 Task: Check the percentage active listings of fenced back yard in the last 1 year.
Action: Mouse moved to (1065, 240)
Screenshot: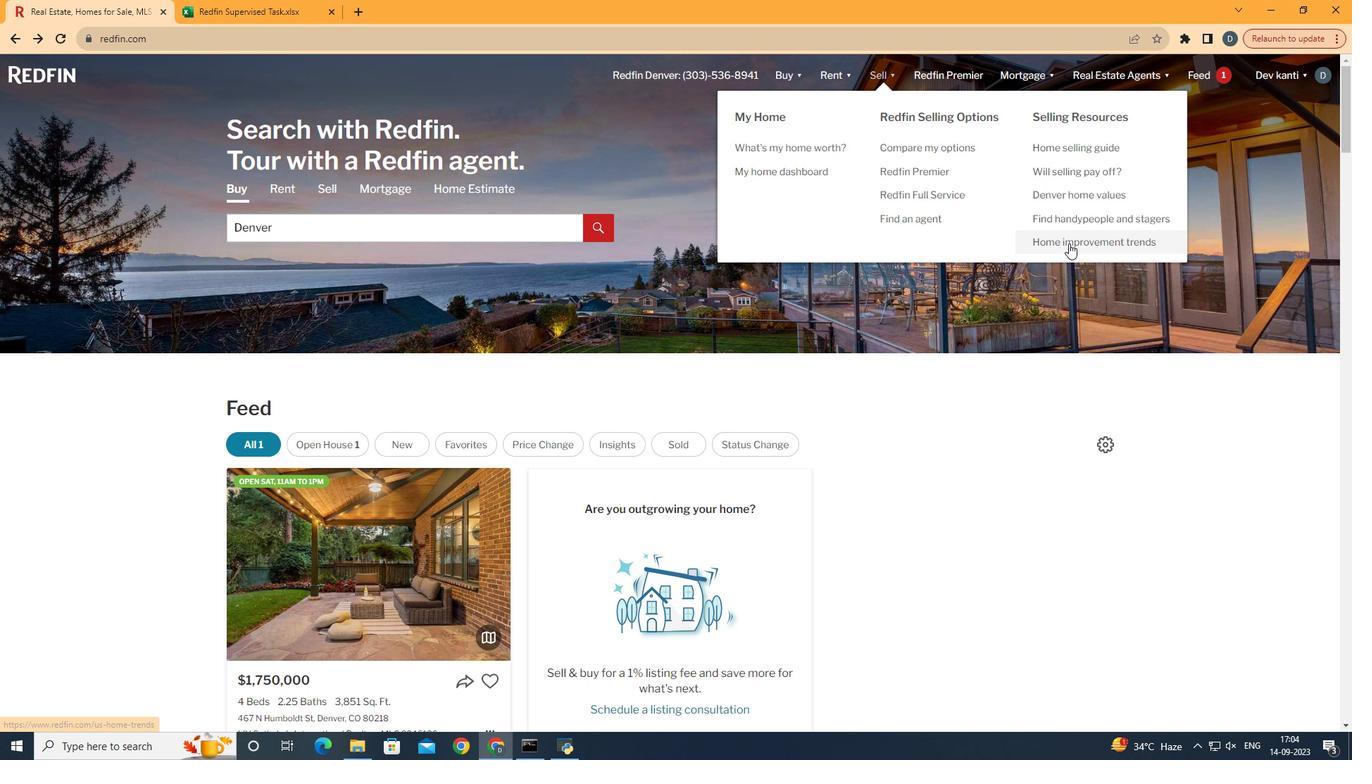 
Action: Mouse pressed left at (1065, 240)
Screenshot: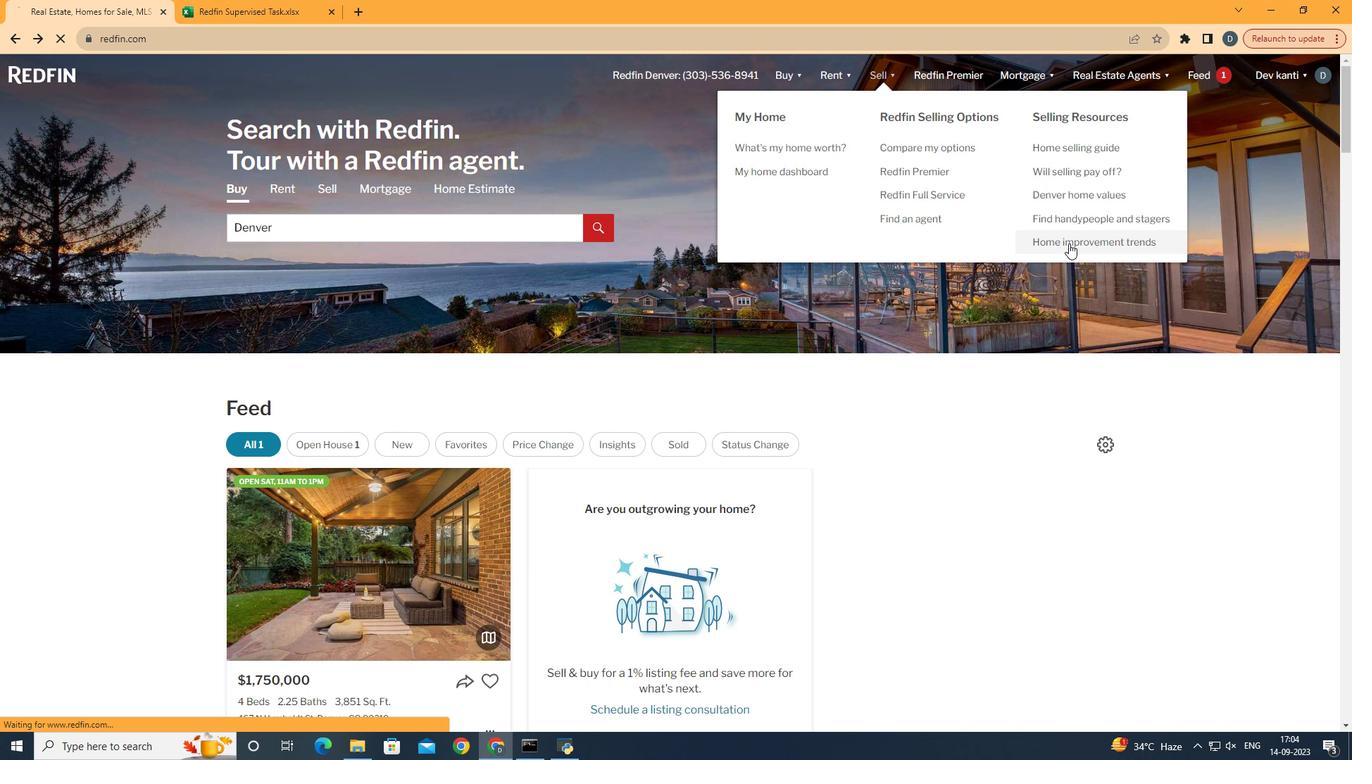 
Action: Mouse moved to (352, 271)
Screenshot: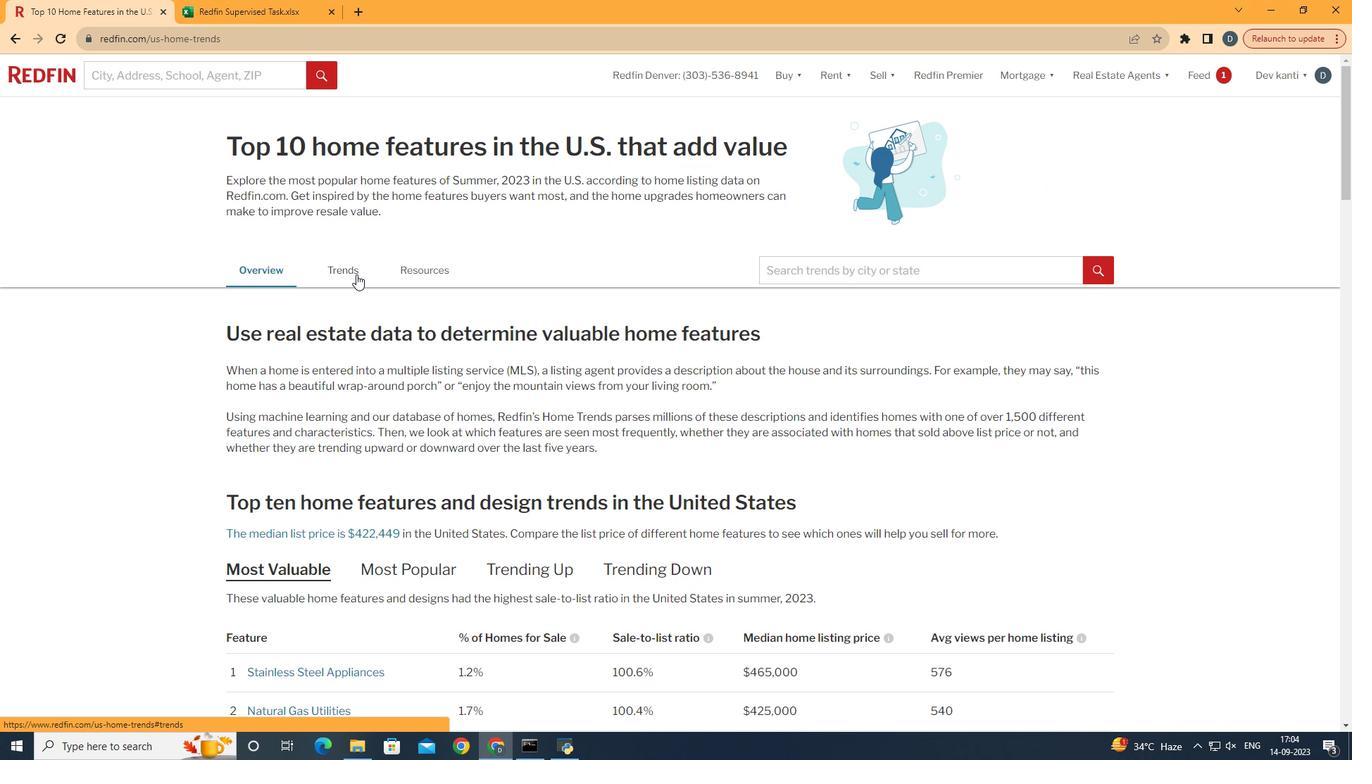 
Action: Mouse pressed left at (352, 271)
Screenshot: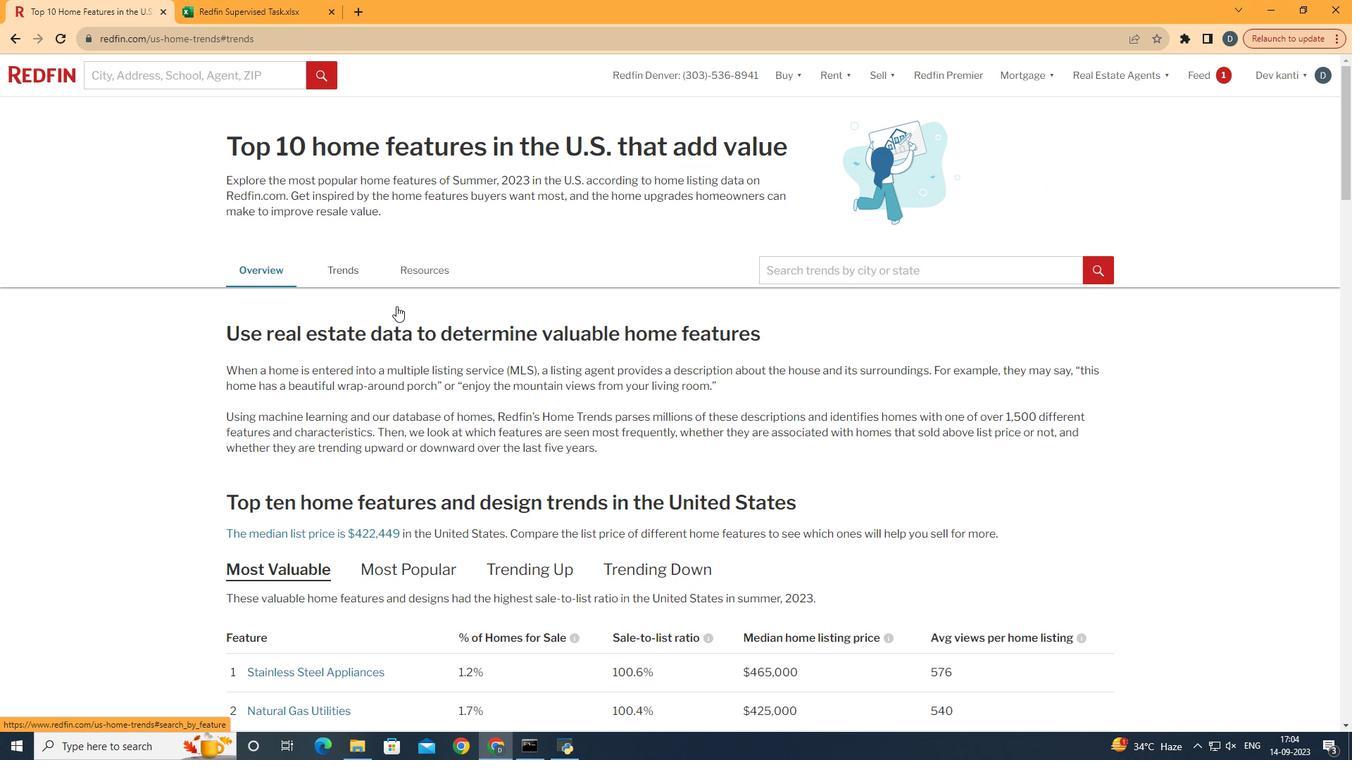 
Action: Mouse moved to (595, 396)
Screenshot: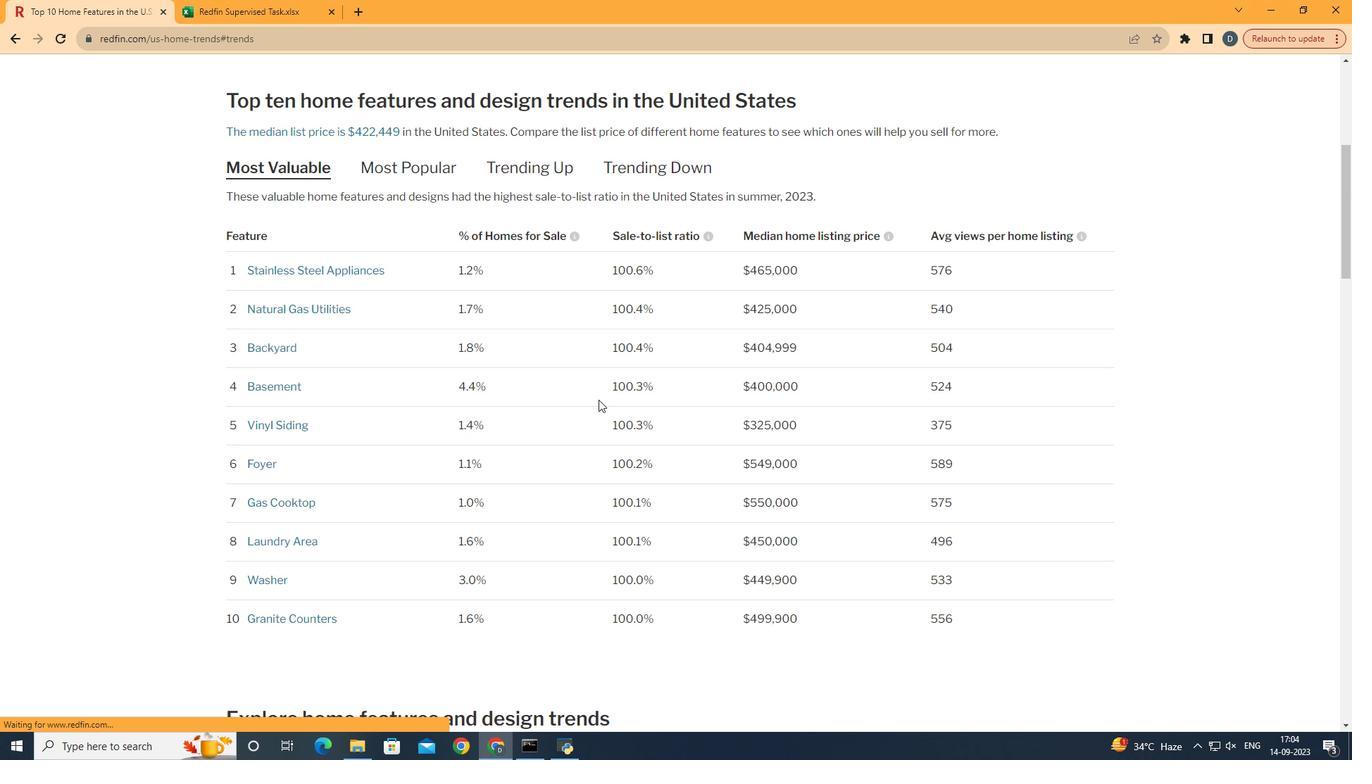 
Action: Mouse scrolled (595, 395) with delta (0, 0)
Screenshot: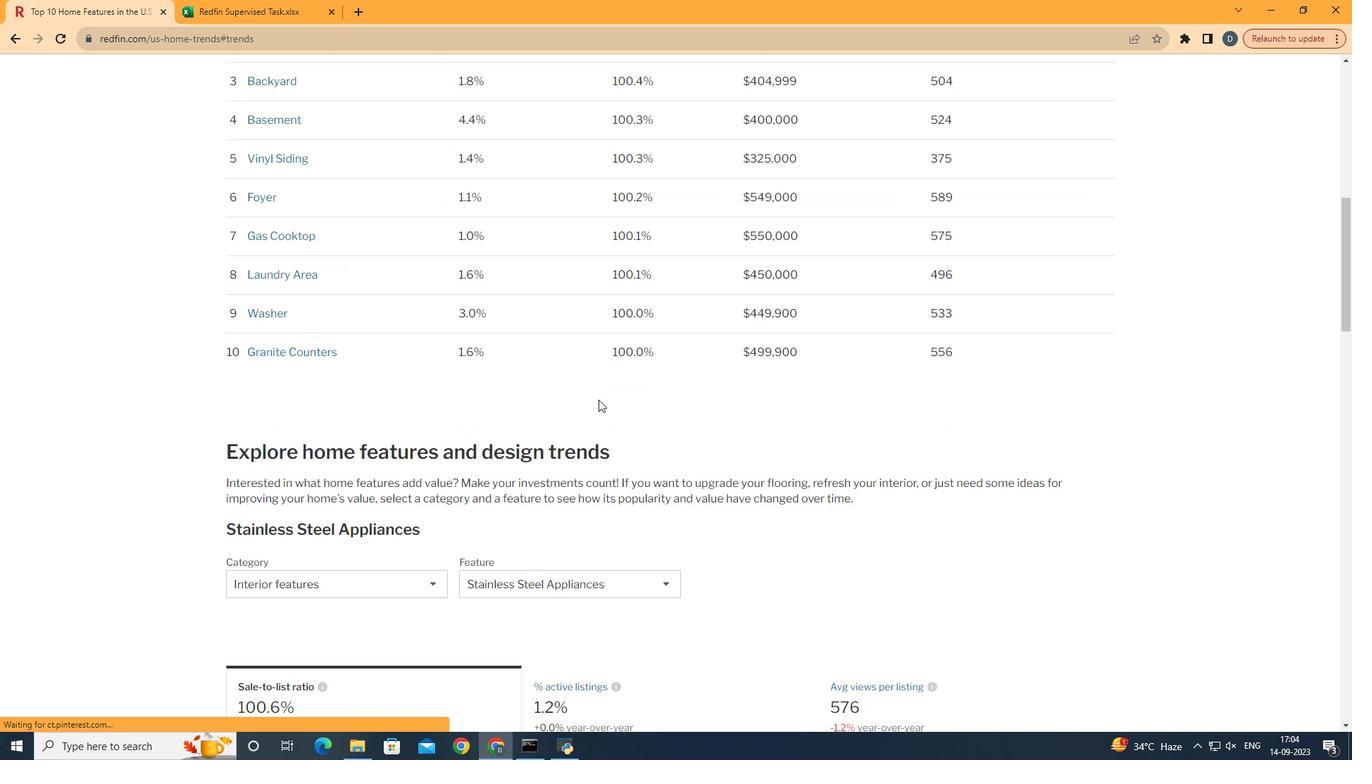 
Action: Mouse scrolled (595, 395) with delta (0, 0)
Screenshot: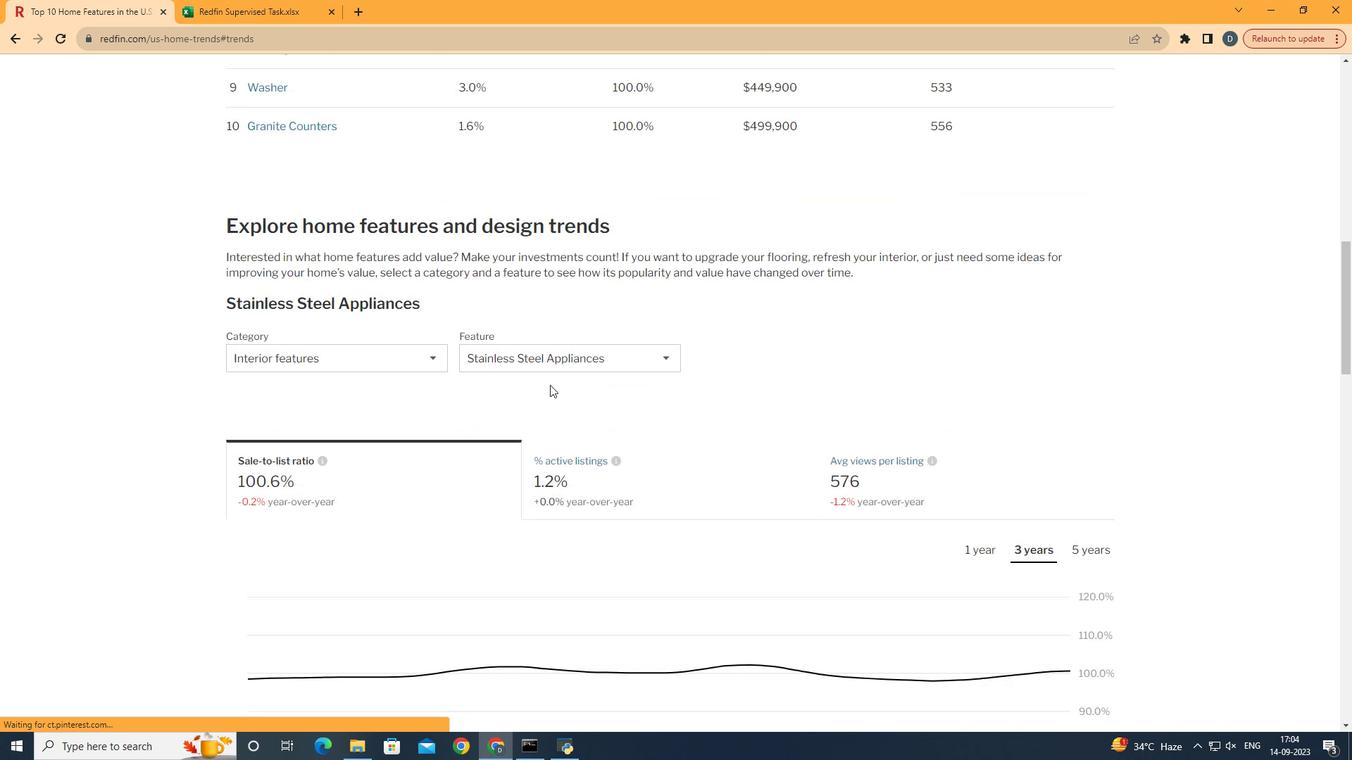 
Action: Mouse scrolled (595, 395) with delta (0, 0)
Screenshot: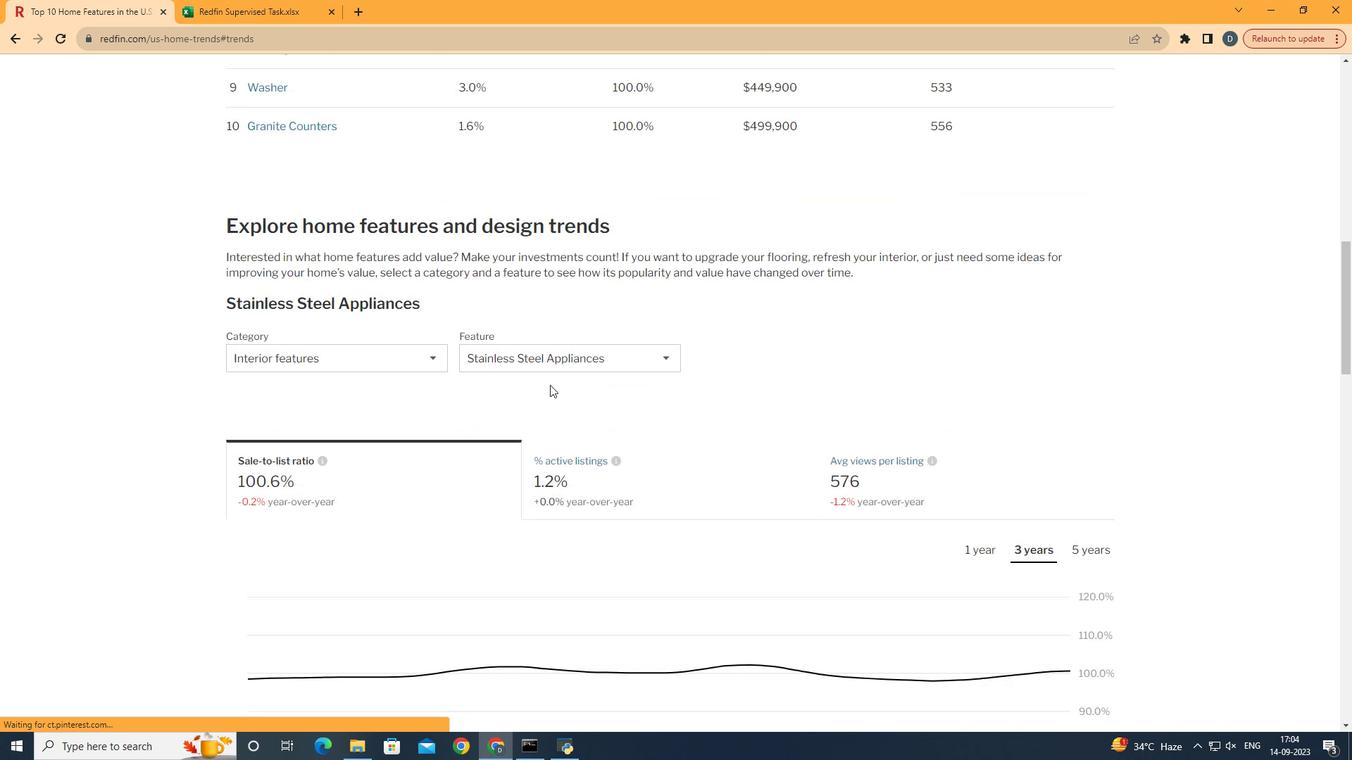 
Action: Mouse moved to (595, 396)
Screenshot: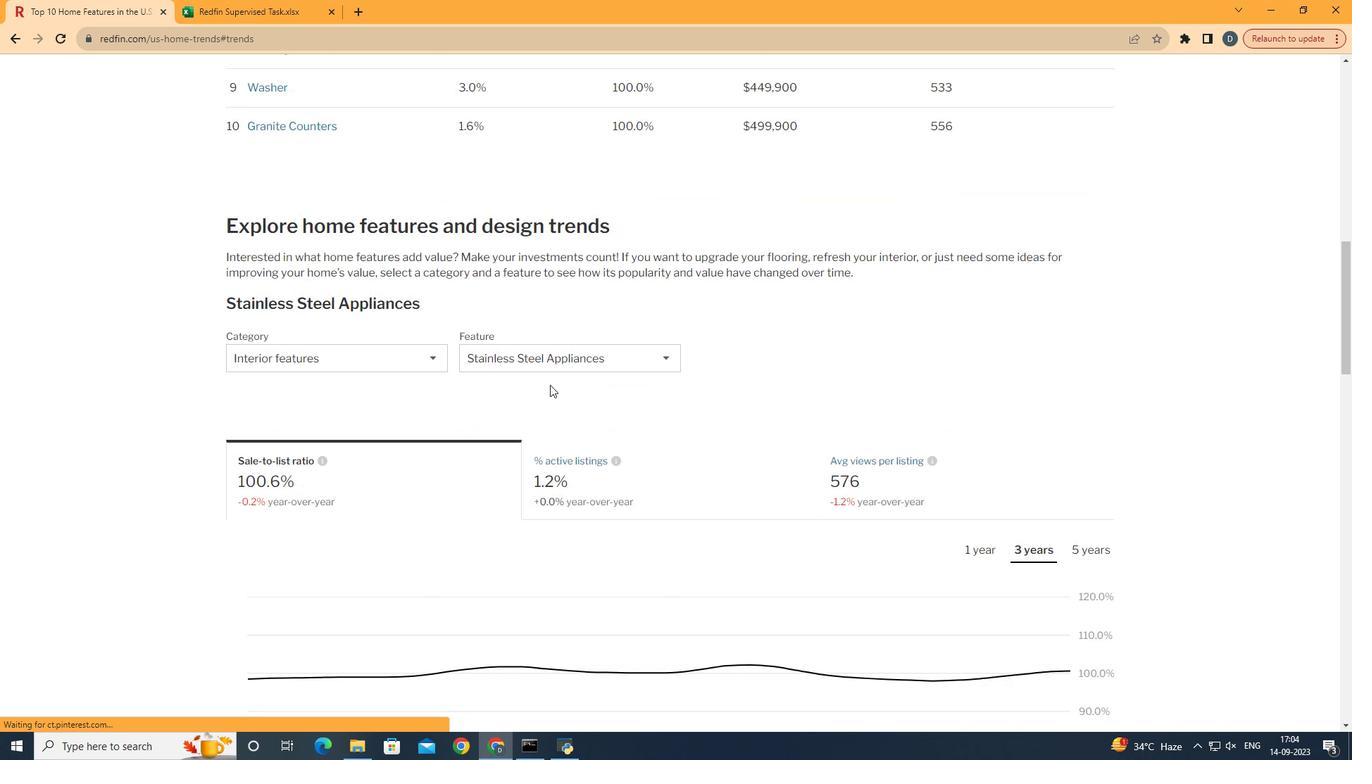
Action: Mouse scrolled (595, 395) with delta (0, 0)
Screenshot: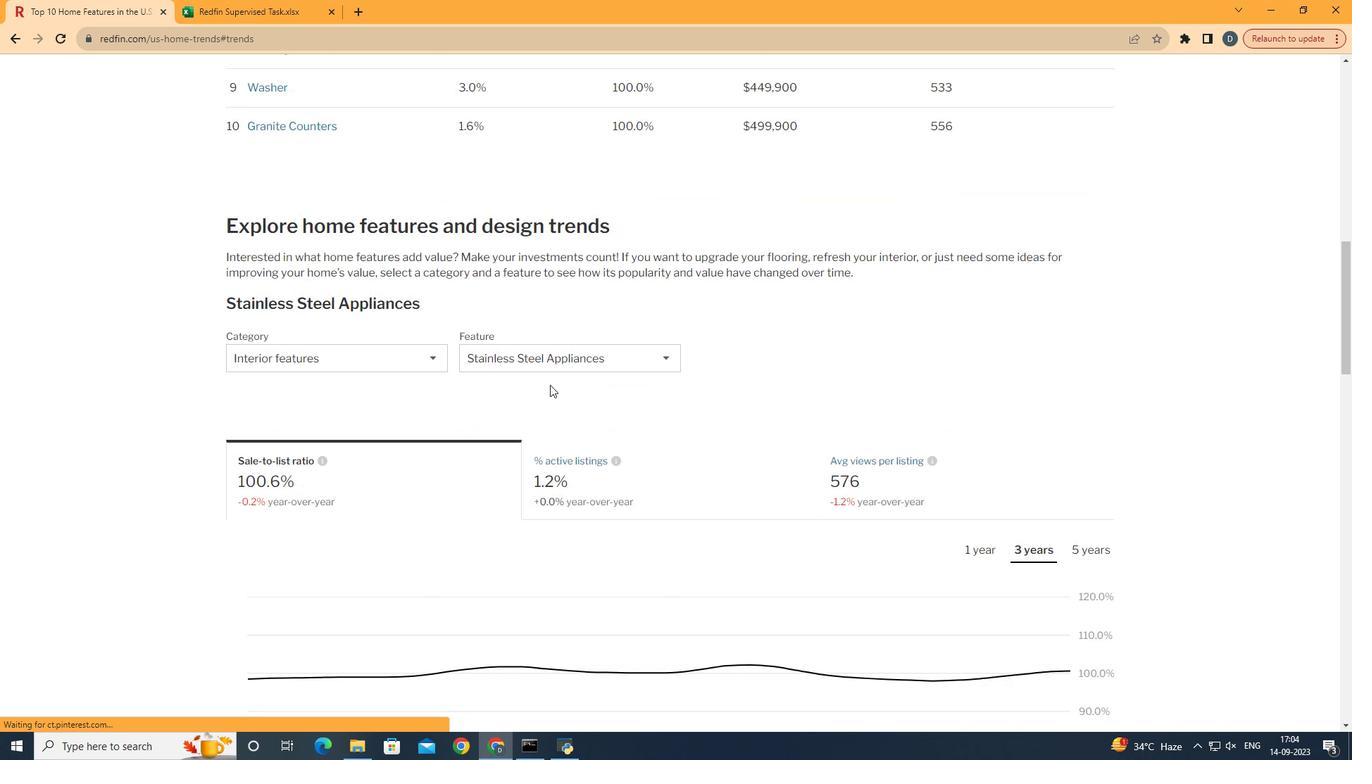
Action: Mouse scrolled (595, 395) with delta (0, 0)
Screenshot: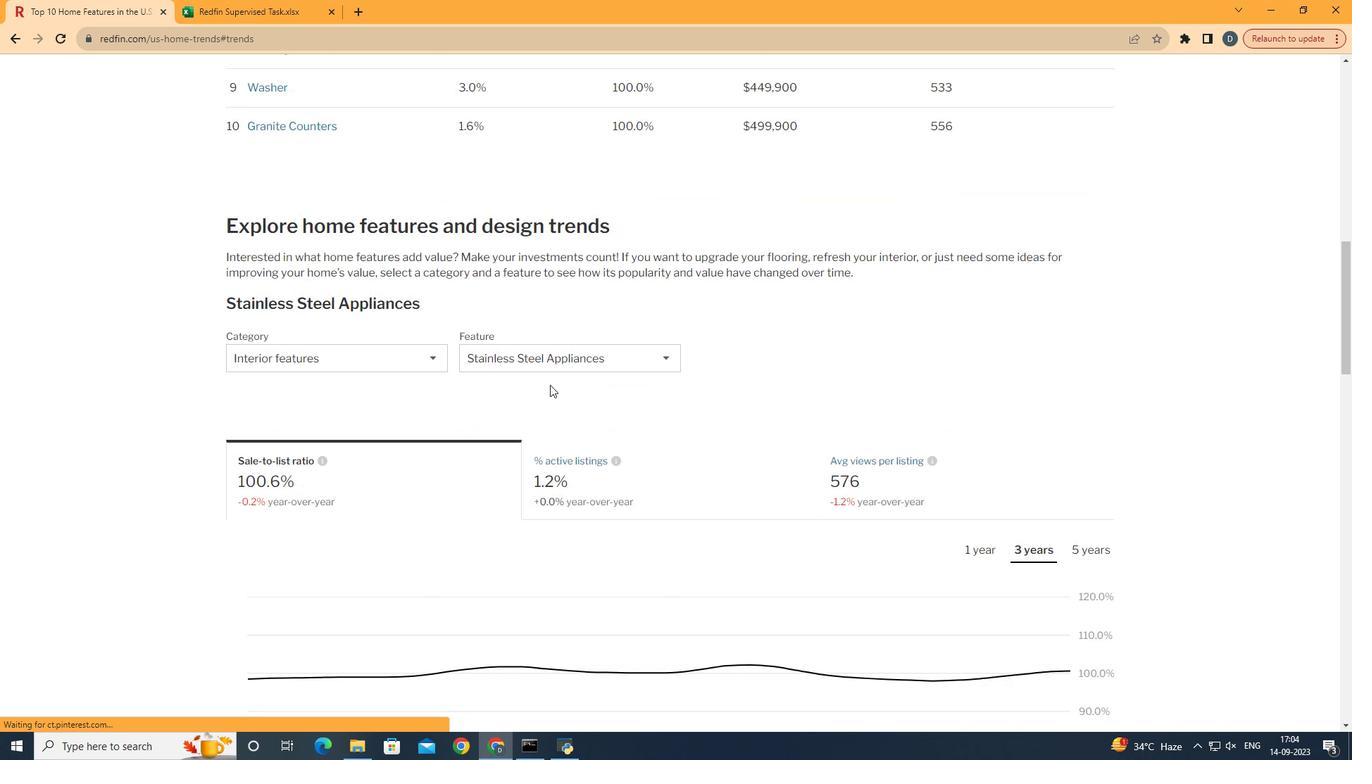 
Action: Mouse scrolled (595, 395) with delta (0, 0)
Screenshot: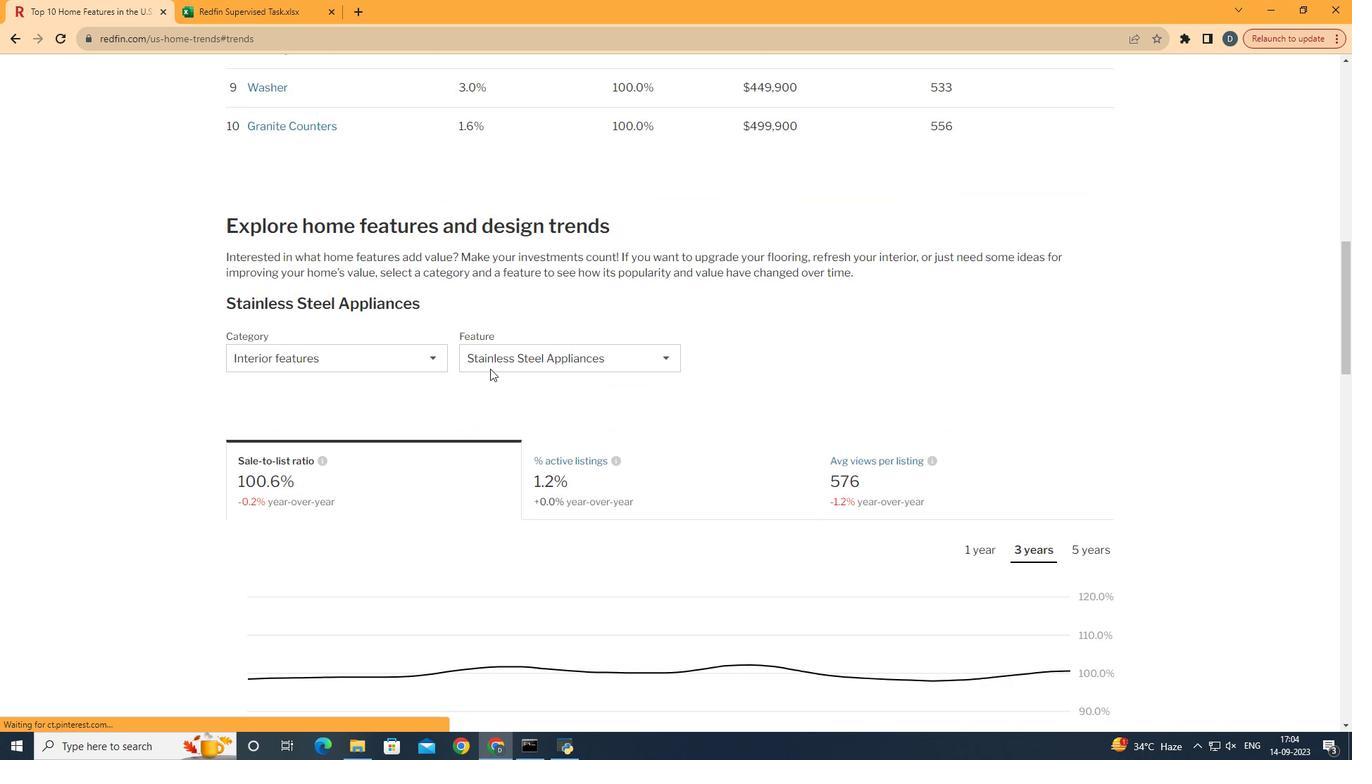 
Action: Mouse scrolled (595, 395) with delta (0, 0)
Screenshot: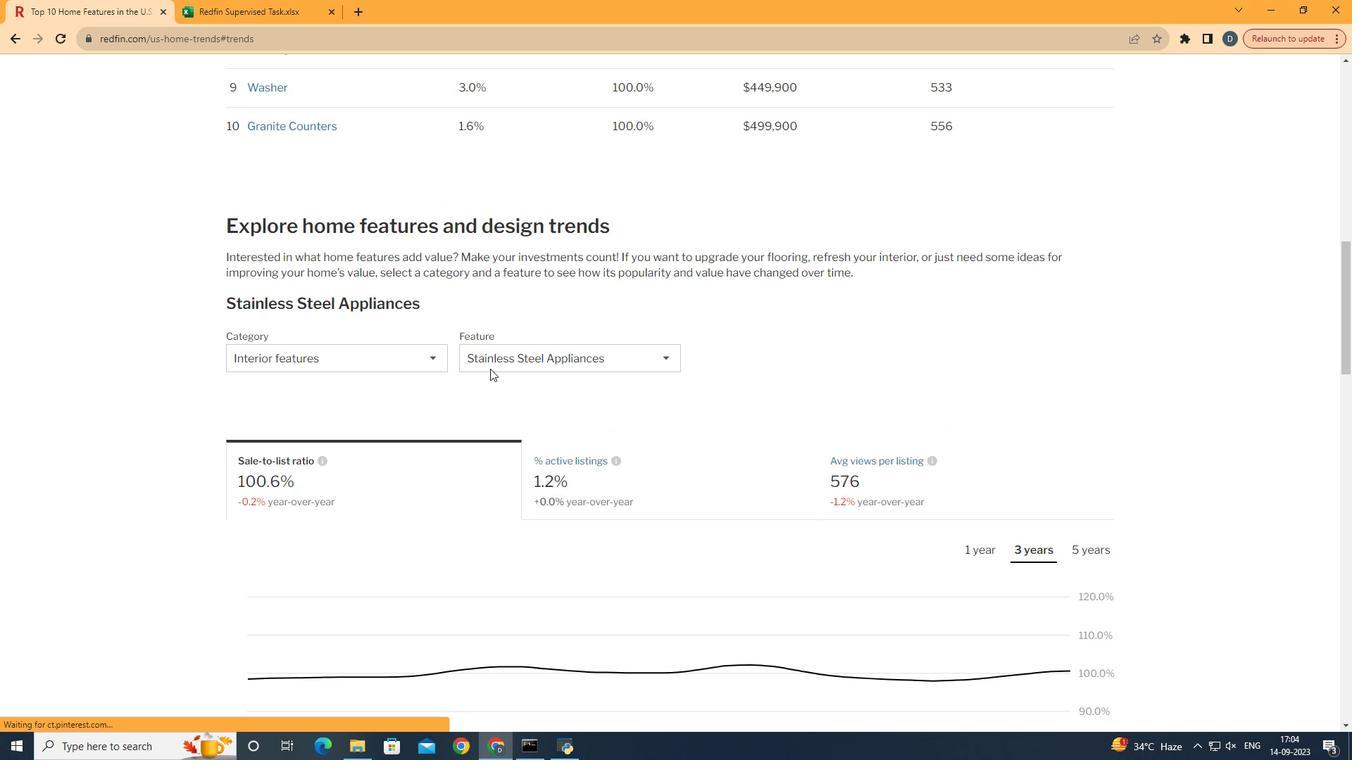 
Action: Mouse moved to (376, 315)
Screenshot: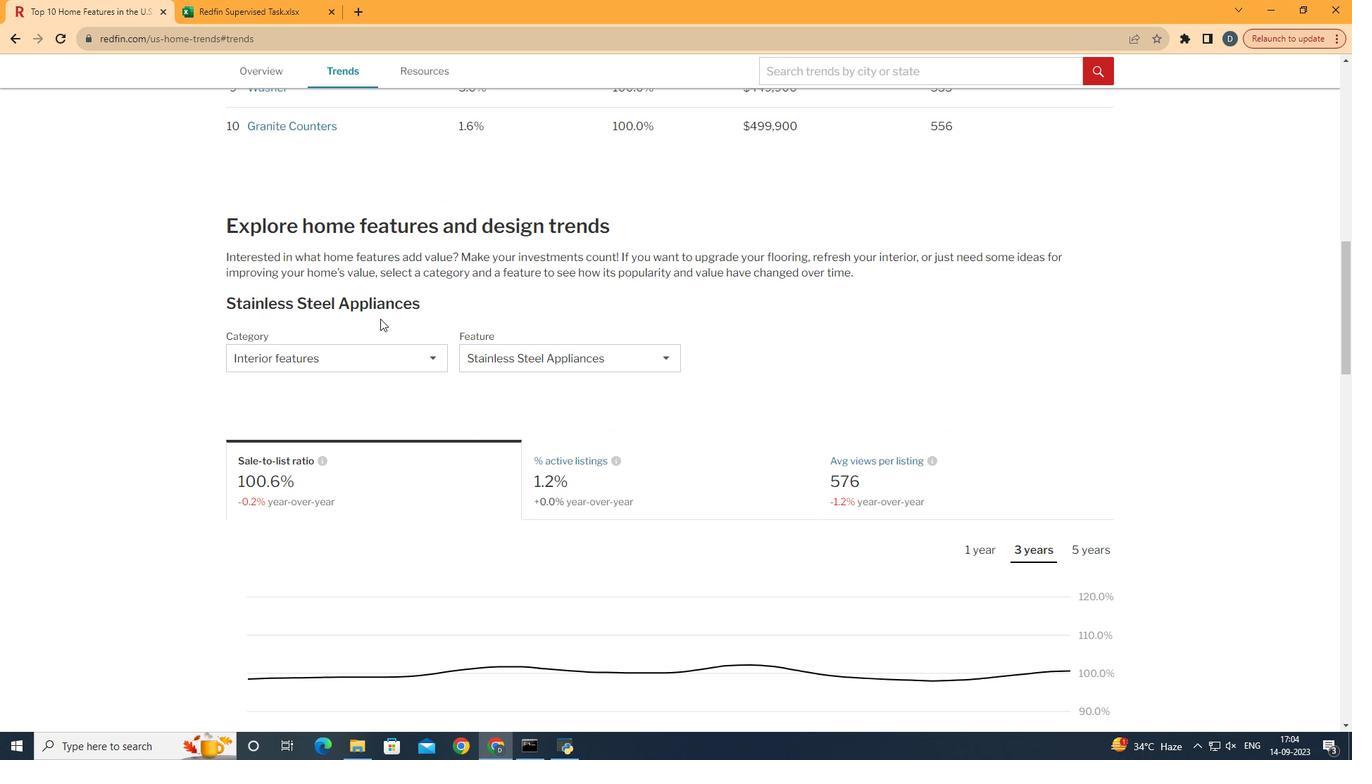 
Action: Mouse scrolled (376, 314) with delta (0, 0)
Screenshot: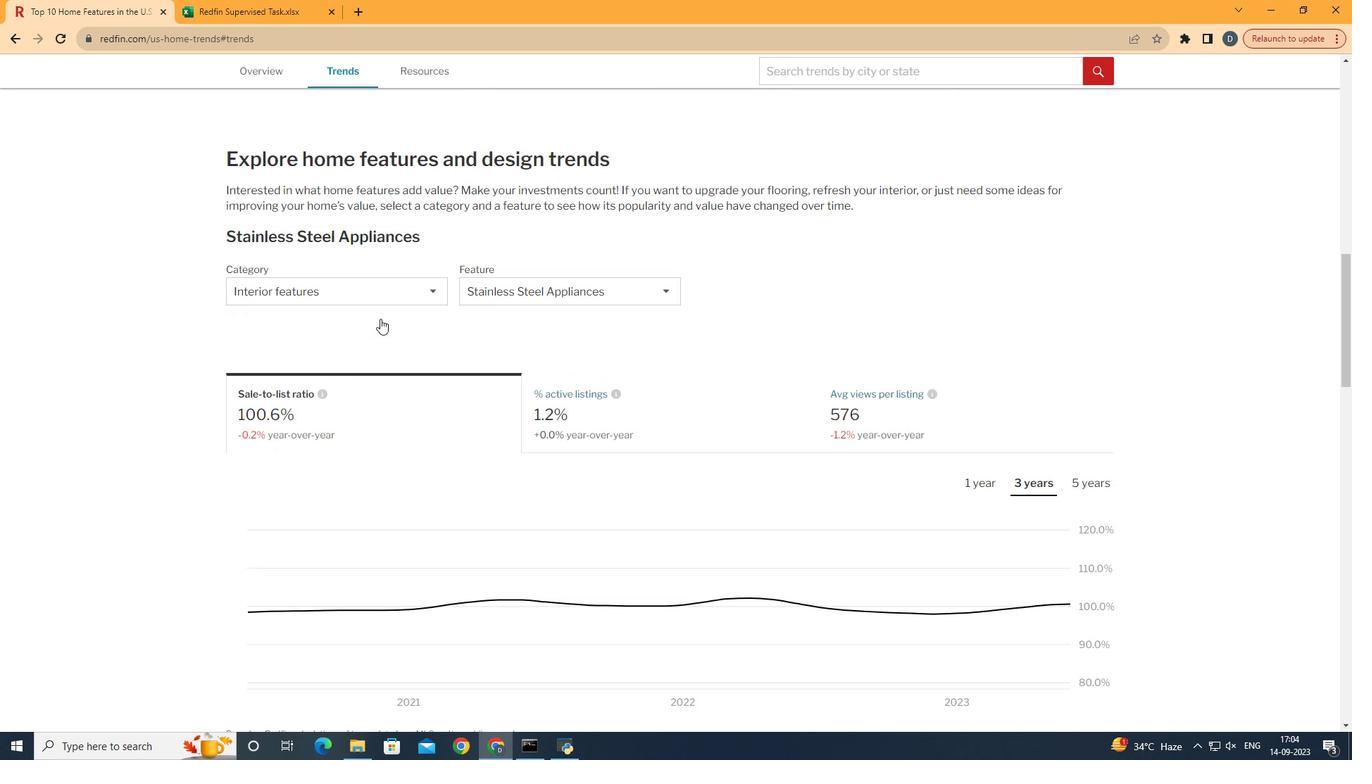 
Action: Mouse scrolled (376, 314) with delta (0, 0)
Screenshot: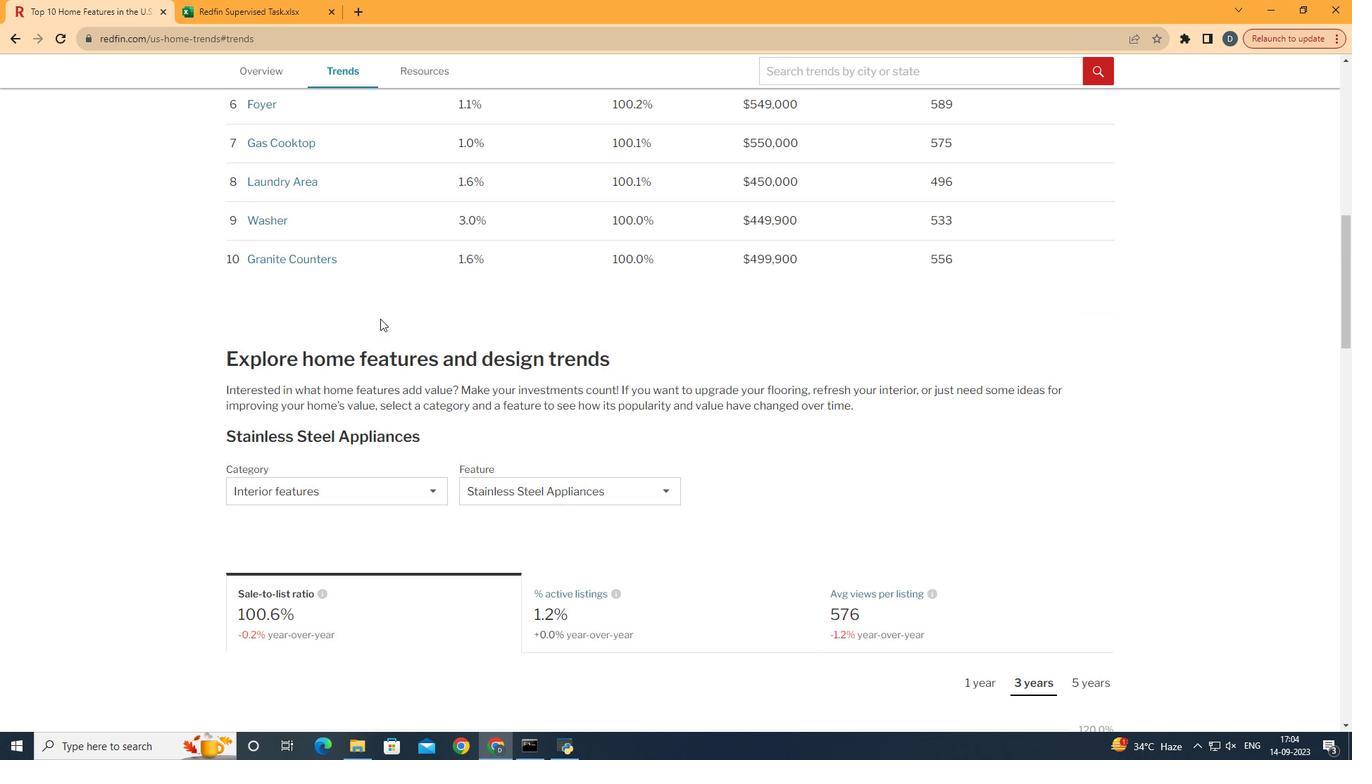 
Action: Mouse scrolled (376, 314) with delta (0, 0)
Screenshot: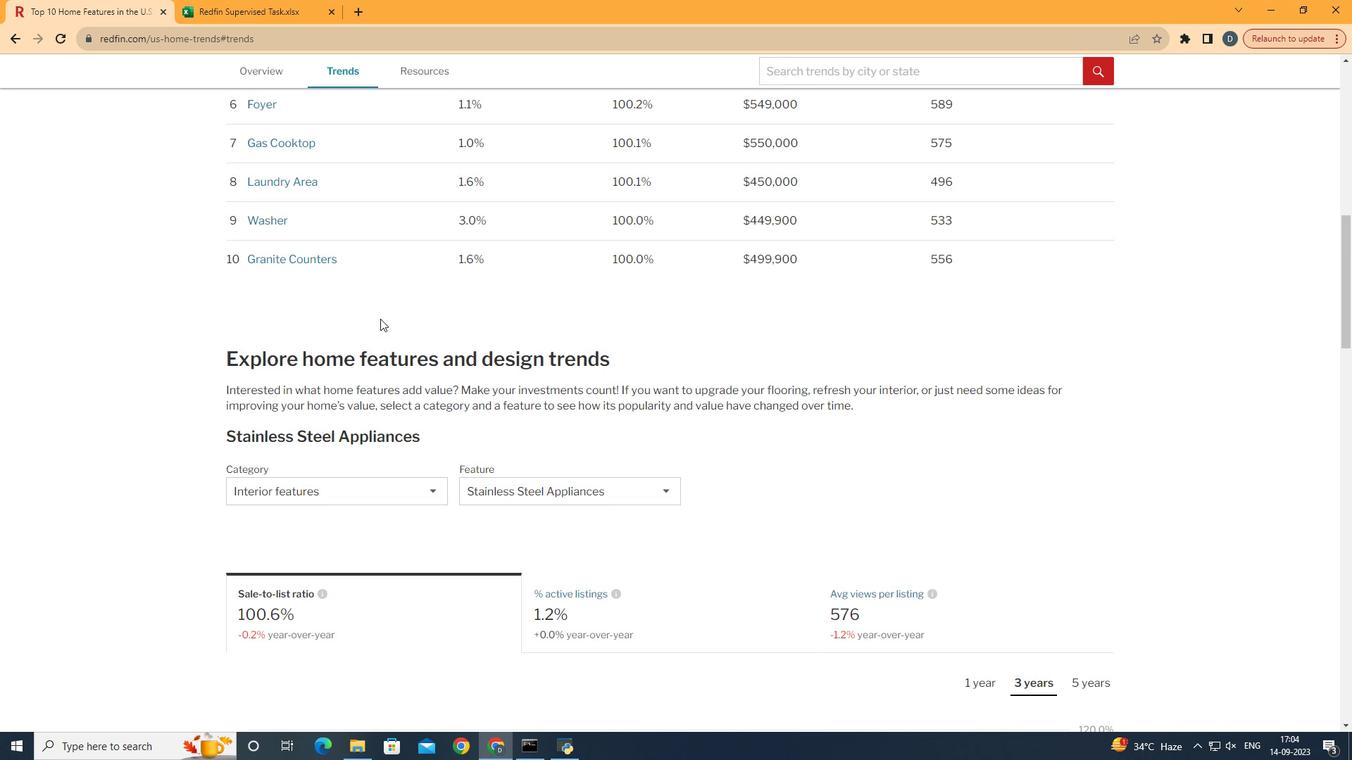 
Action: Mouse scrolled (376, 314) with delta (0, 0)
Screenshot: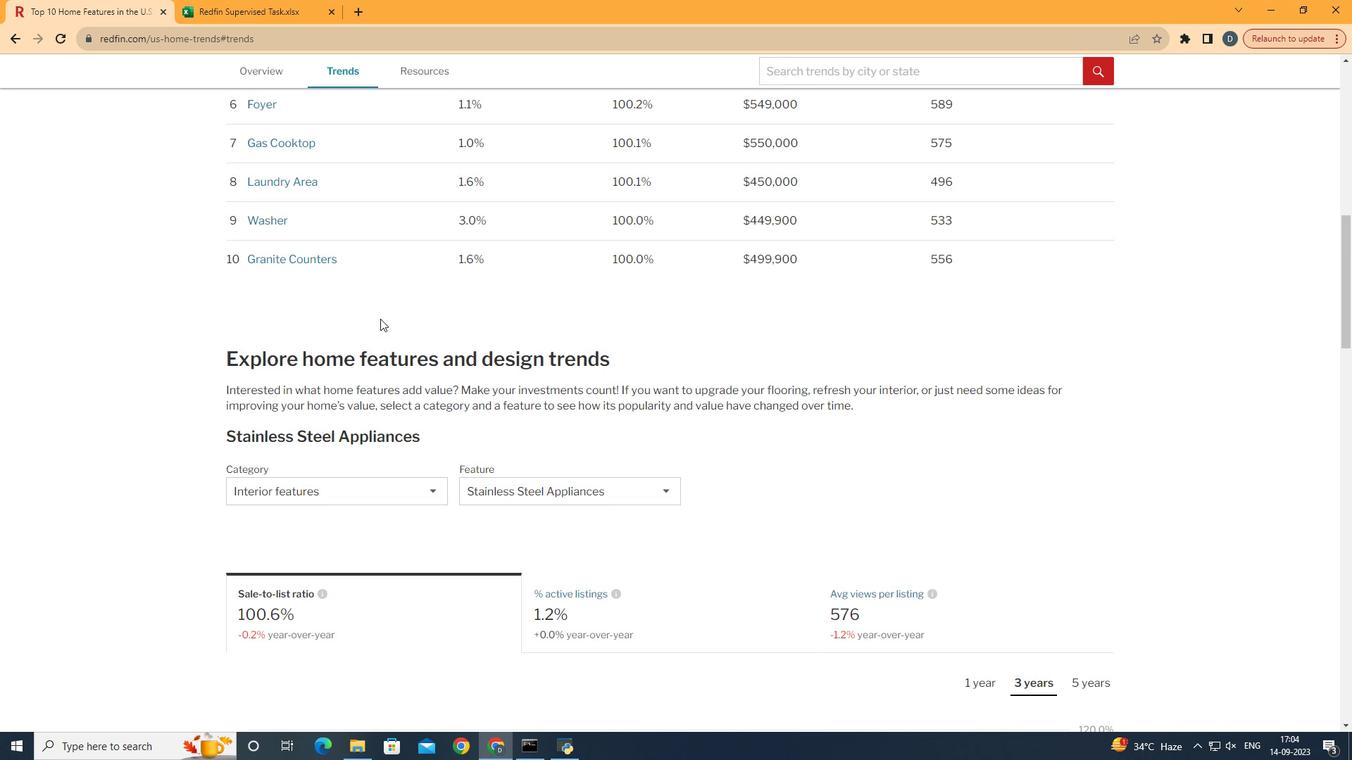 
Action: Mouse scrolled (376, 314) with delta (0, 0)
Screenshot: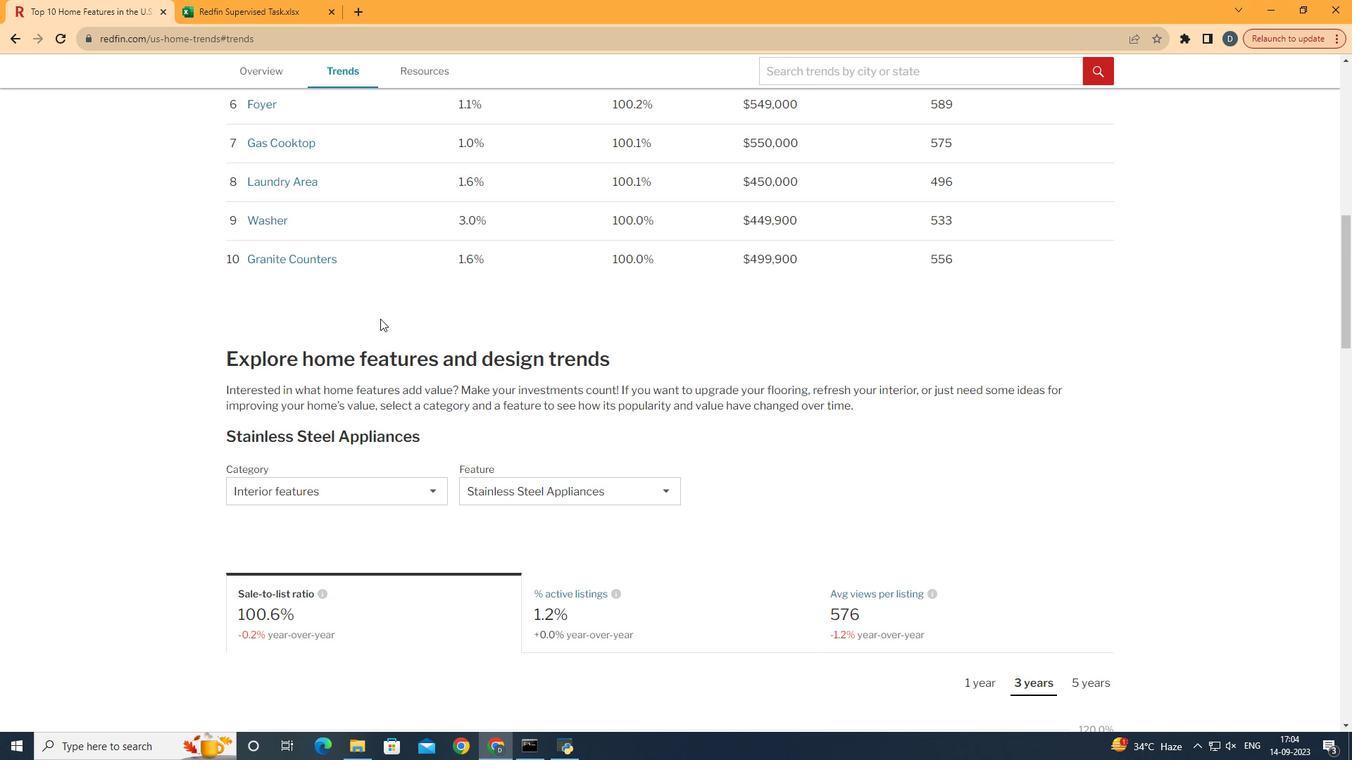 
Action: Mouse scrolled (376, 314) with delta (0, 0)
Screenshot: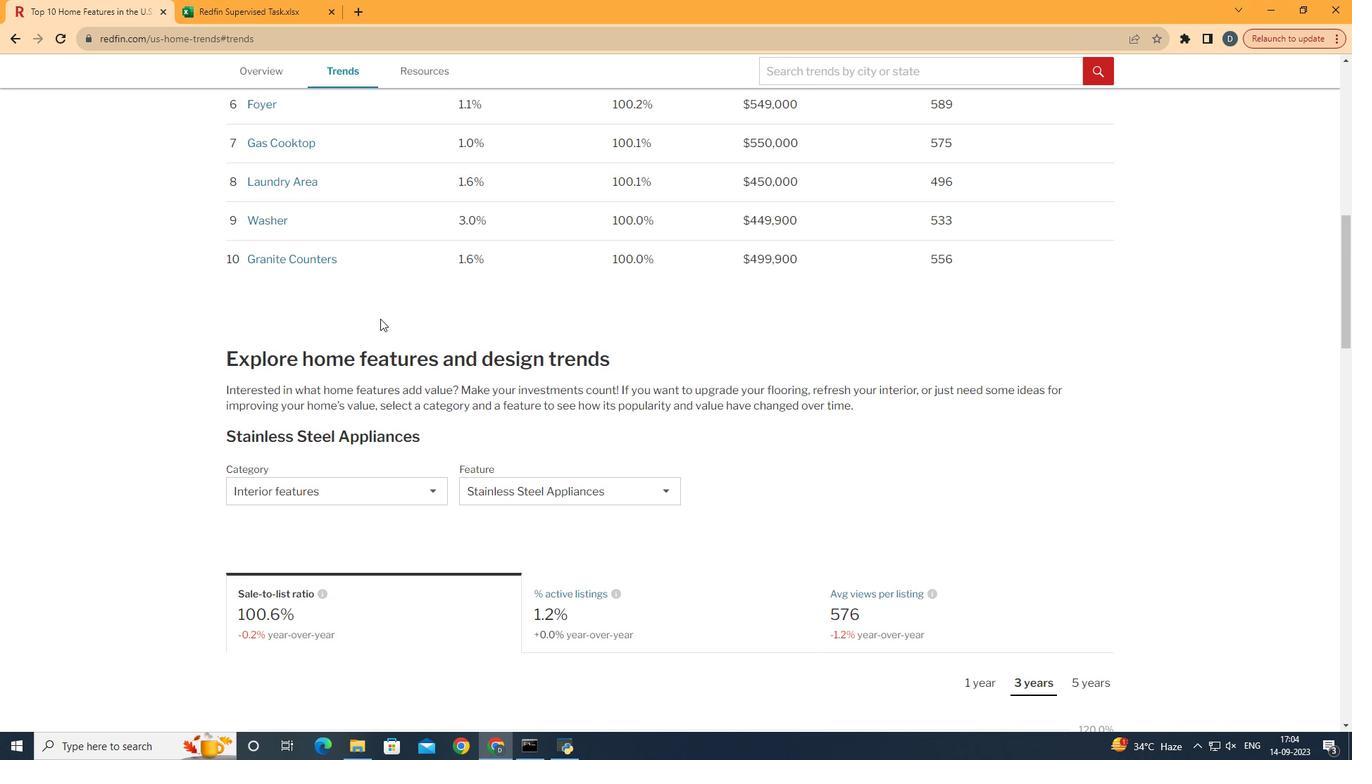 
Action: Mouse scrolled (376, 314) with delta (0, 0)
Screenshot: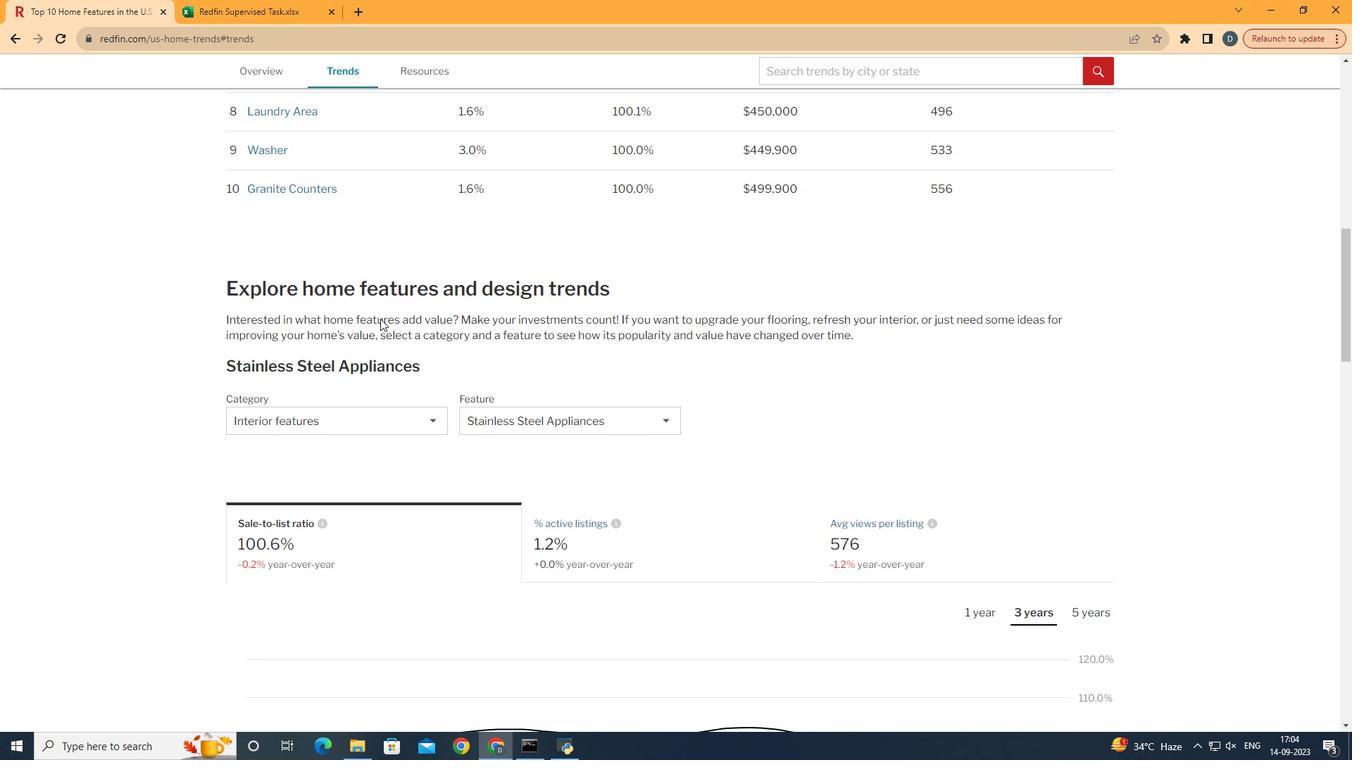 
Action: Mouse moved to (364, 410)
Screenshot: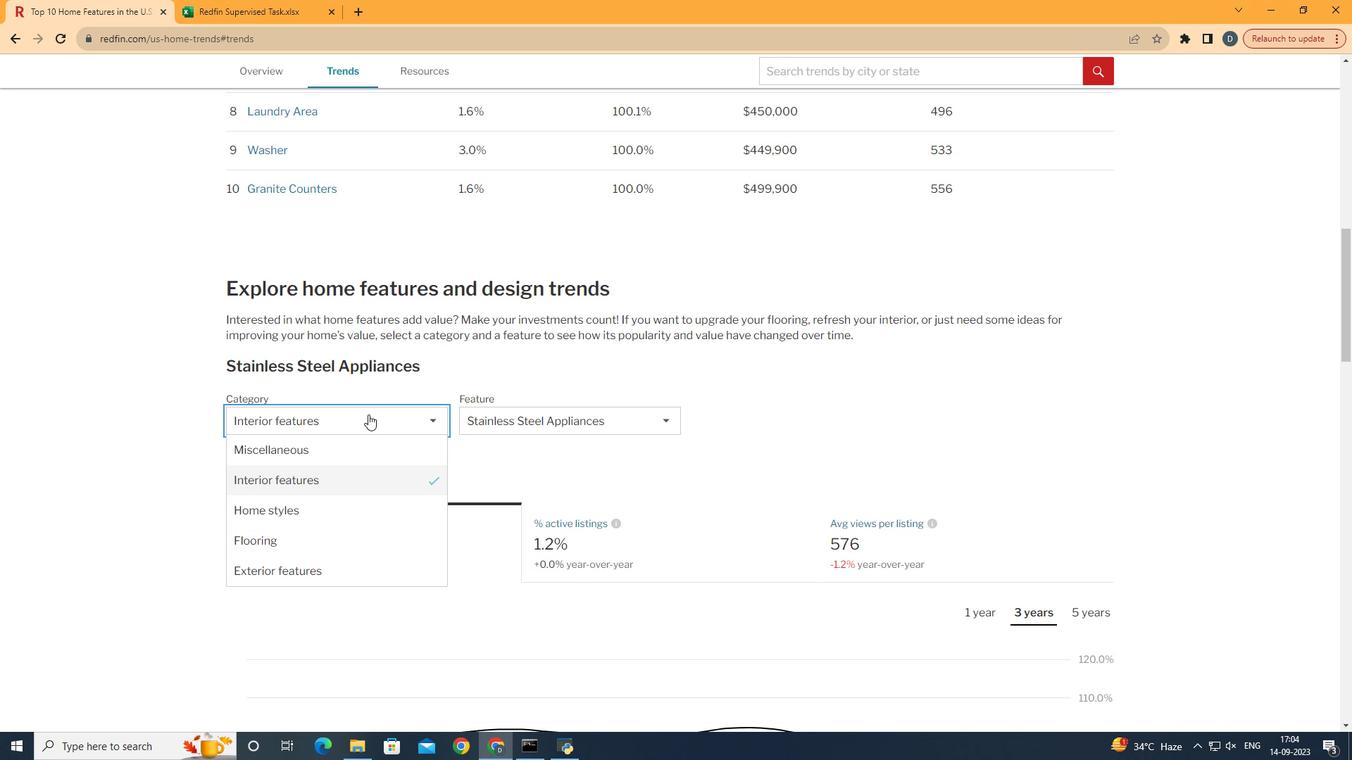 
Action: Mouse pressed left at (364, 410)
Screenshot: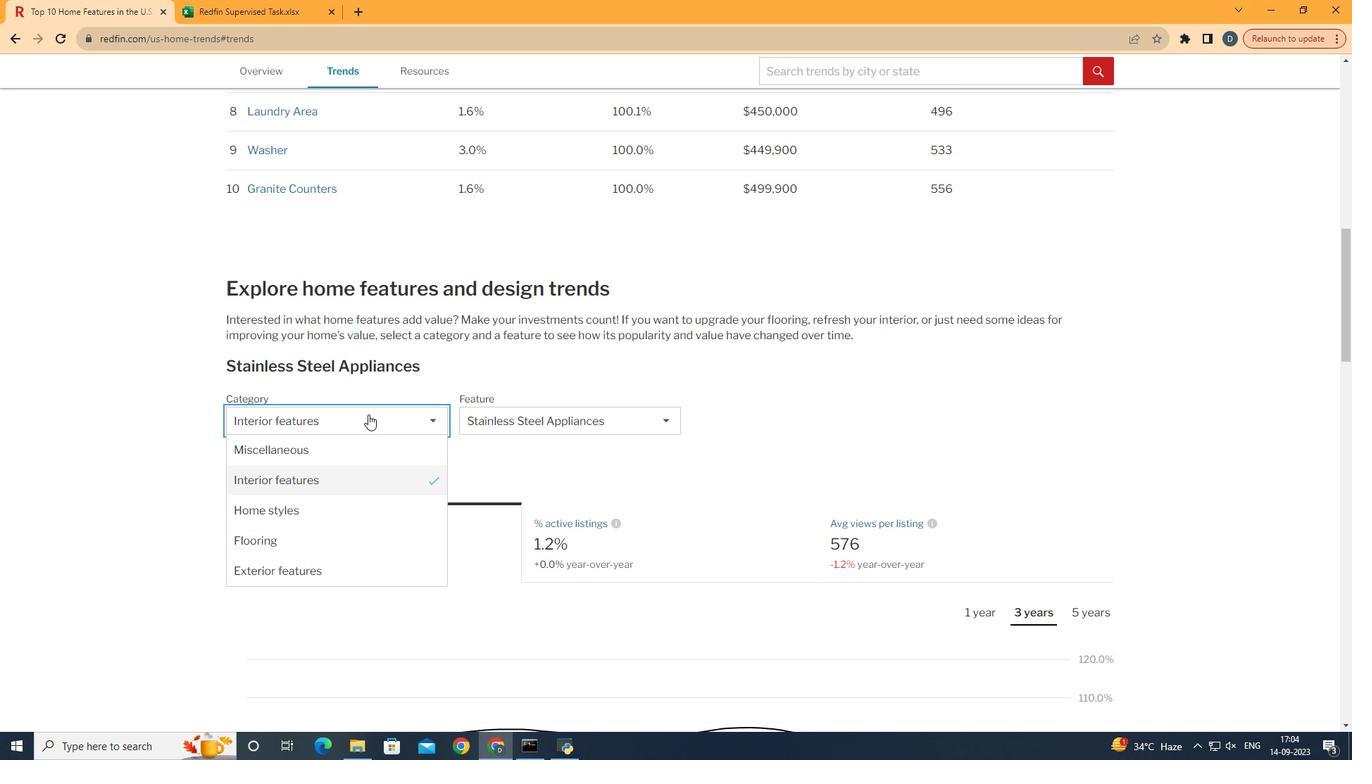 
Action: Mouse moved to (371, 563)
Screenshot: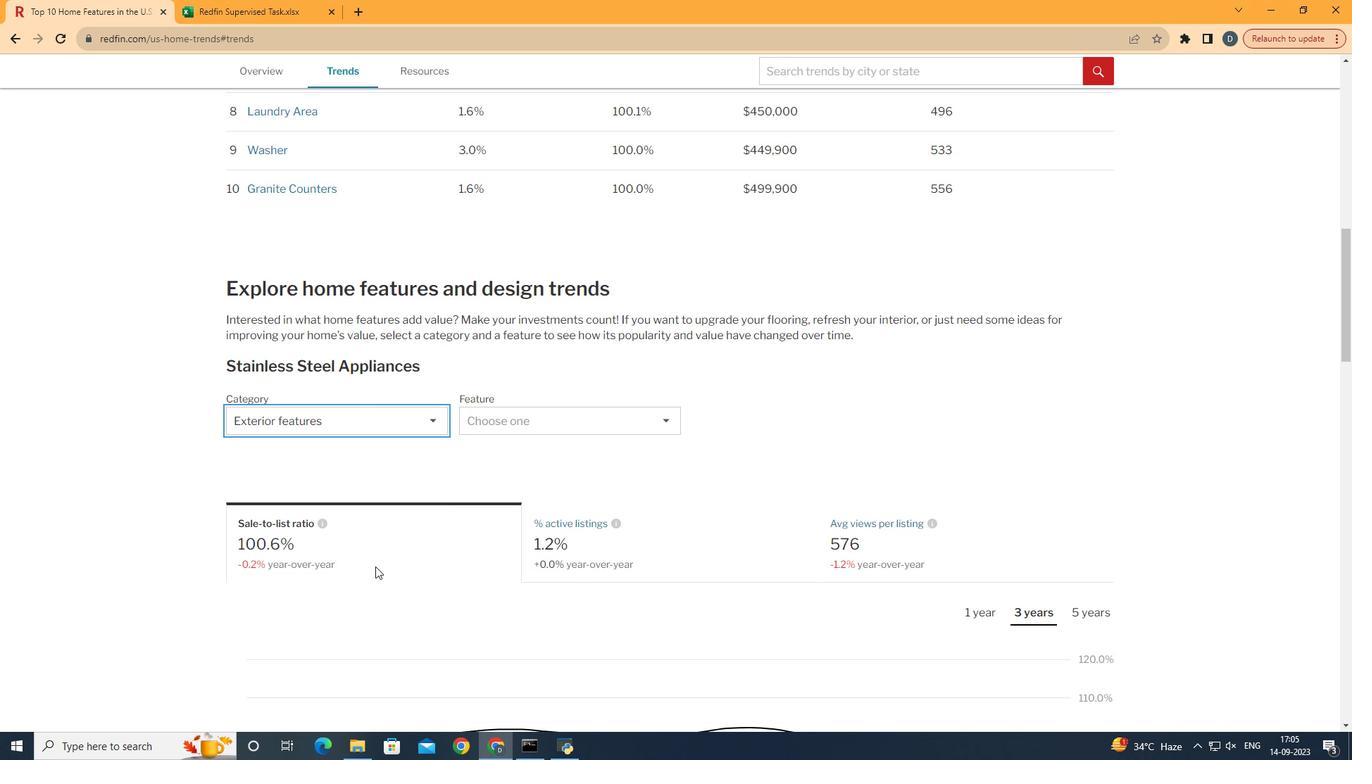 
Action: Mouse pressed left at (371, 563)
Screenshot: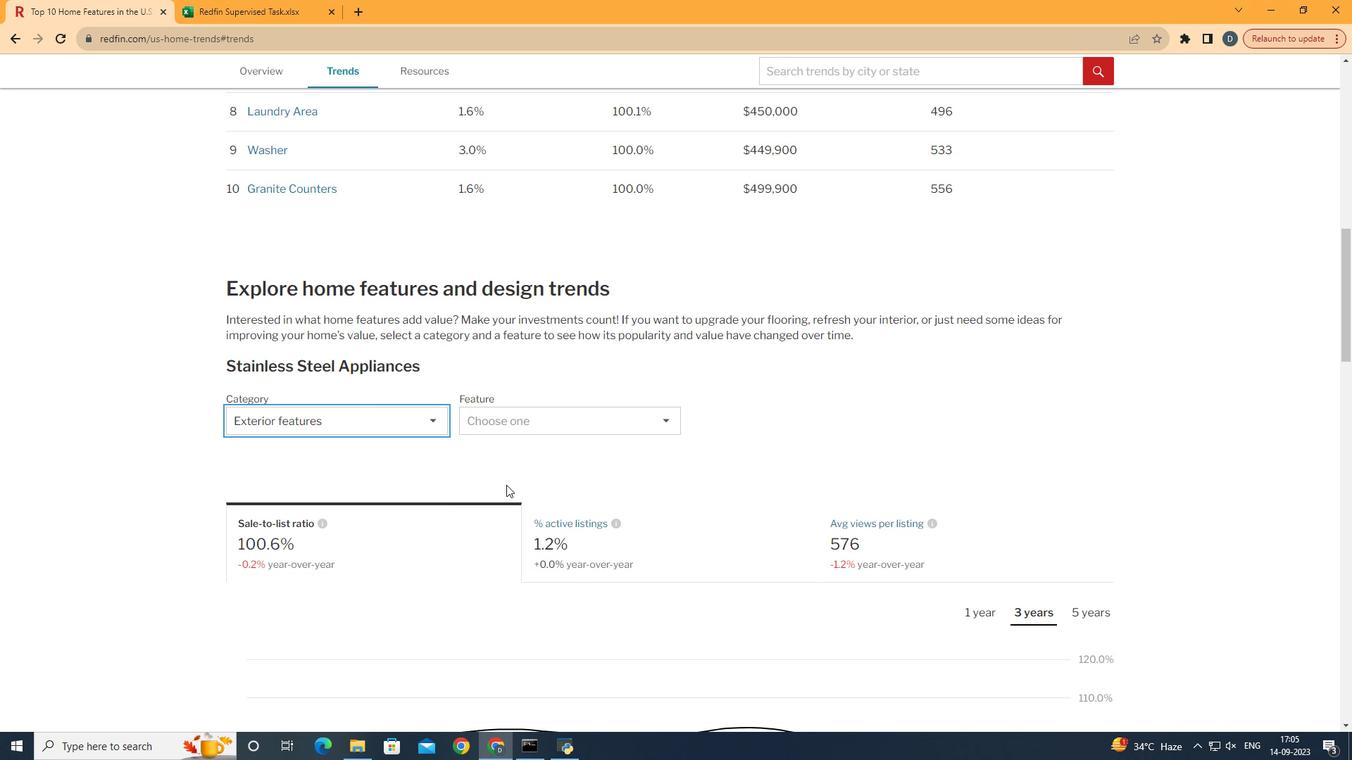 
Action: Mouse moved to (564, 430)
Screenshot: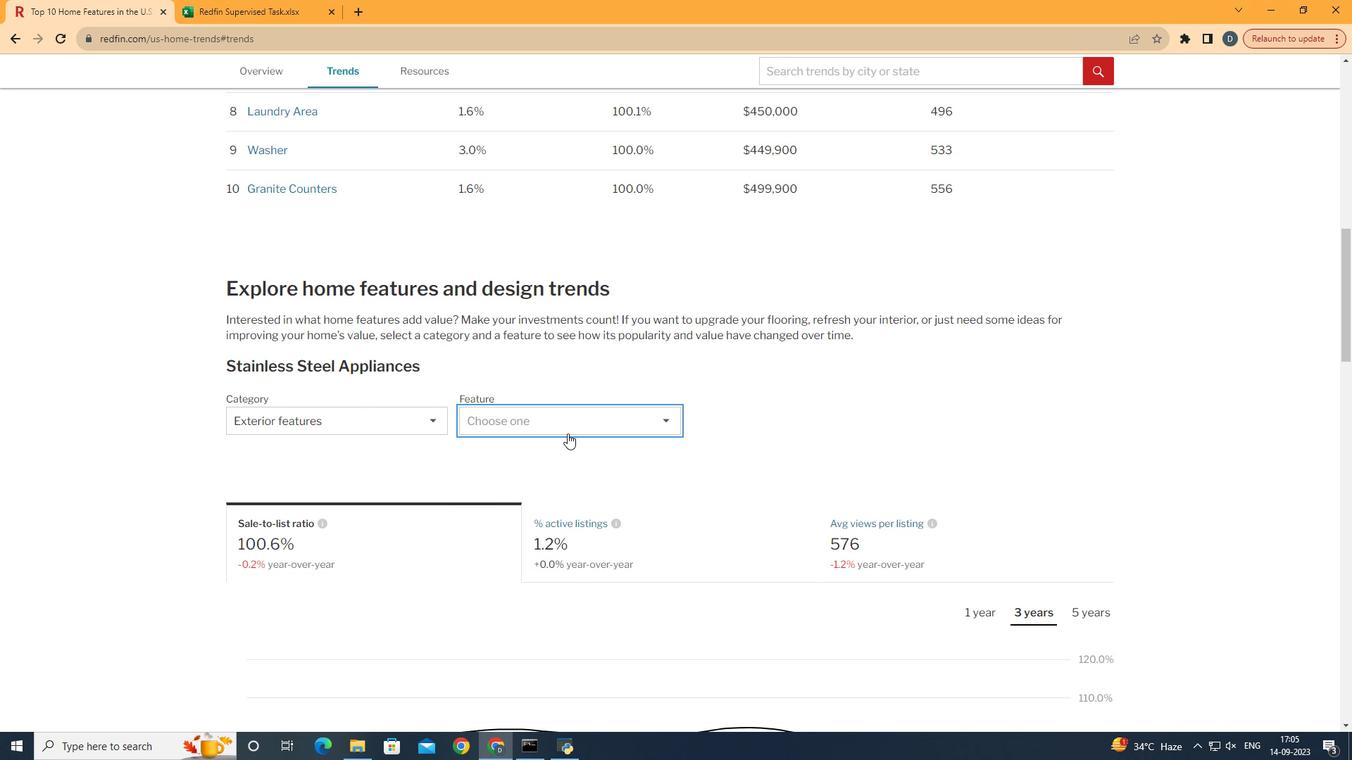 
Action: Mouse pressed left at (564, 430)
Screenshot: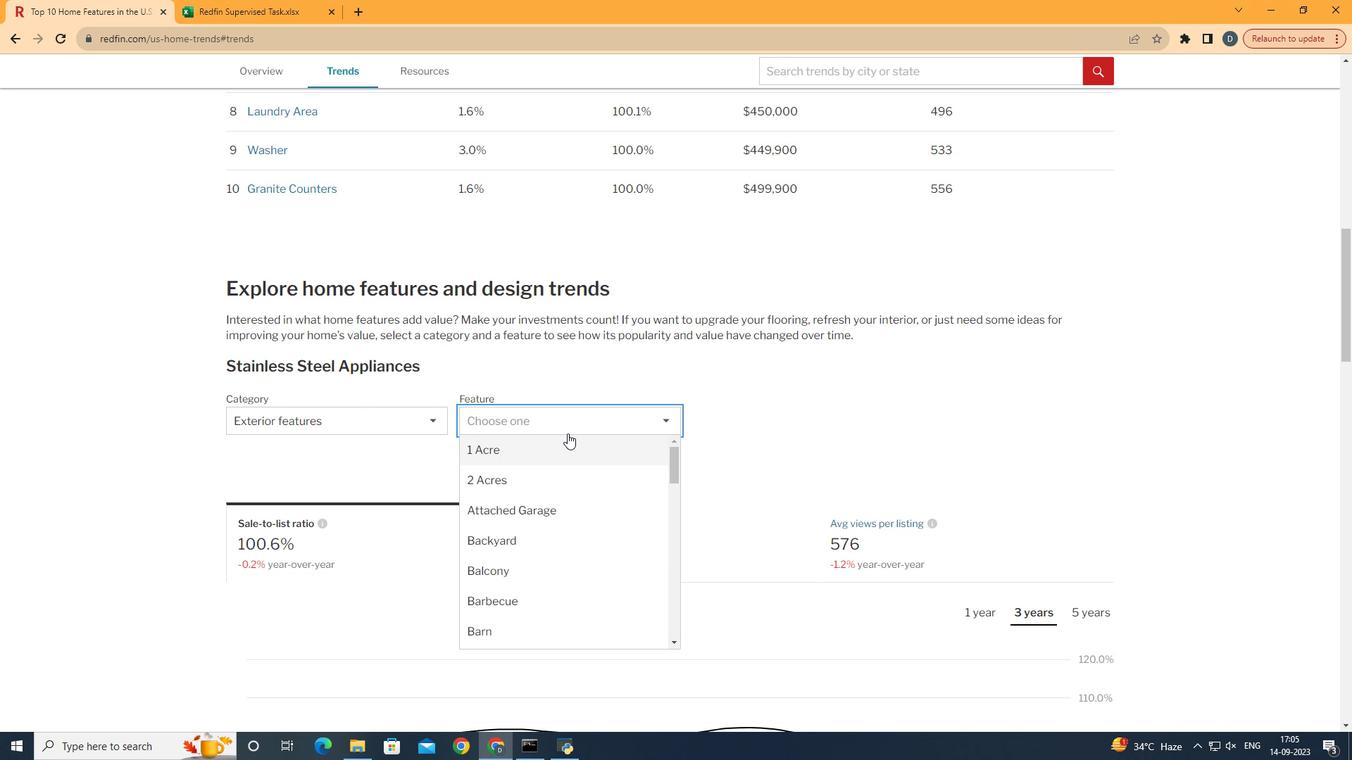 
Action: Mouse moved to (580, 483)
Screenshot: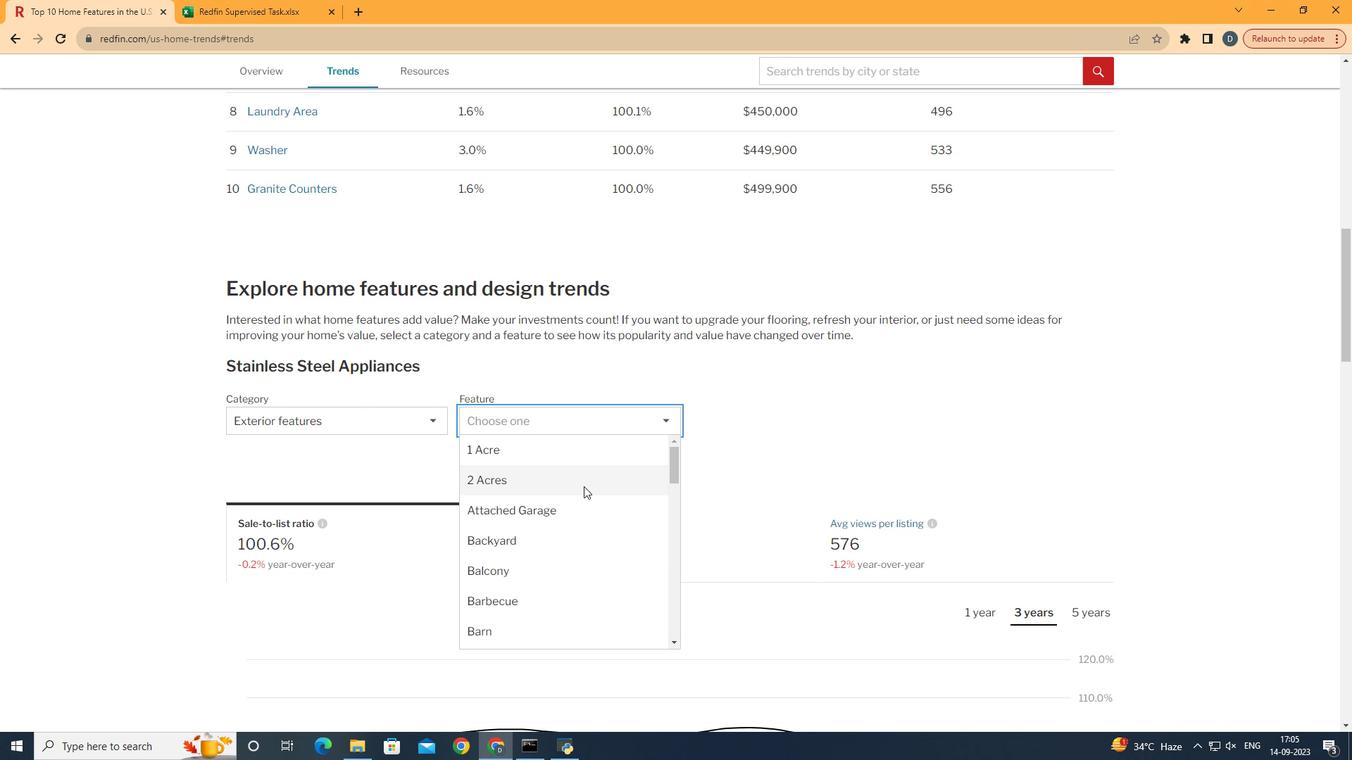 
Action: Mouse scrolled (580, 482) with delta (0, 0)
Screenshot: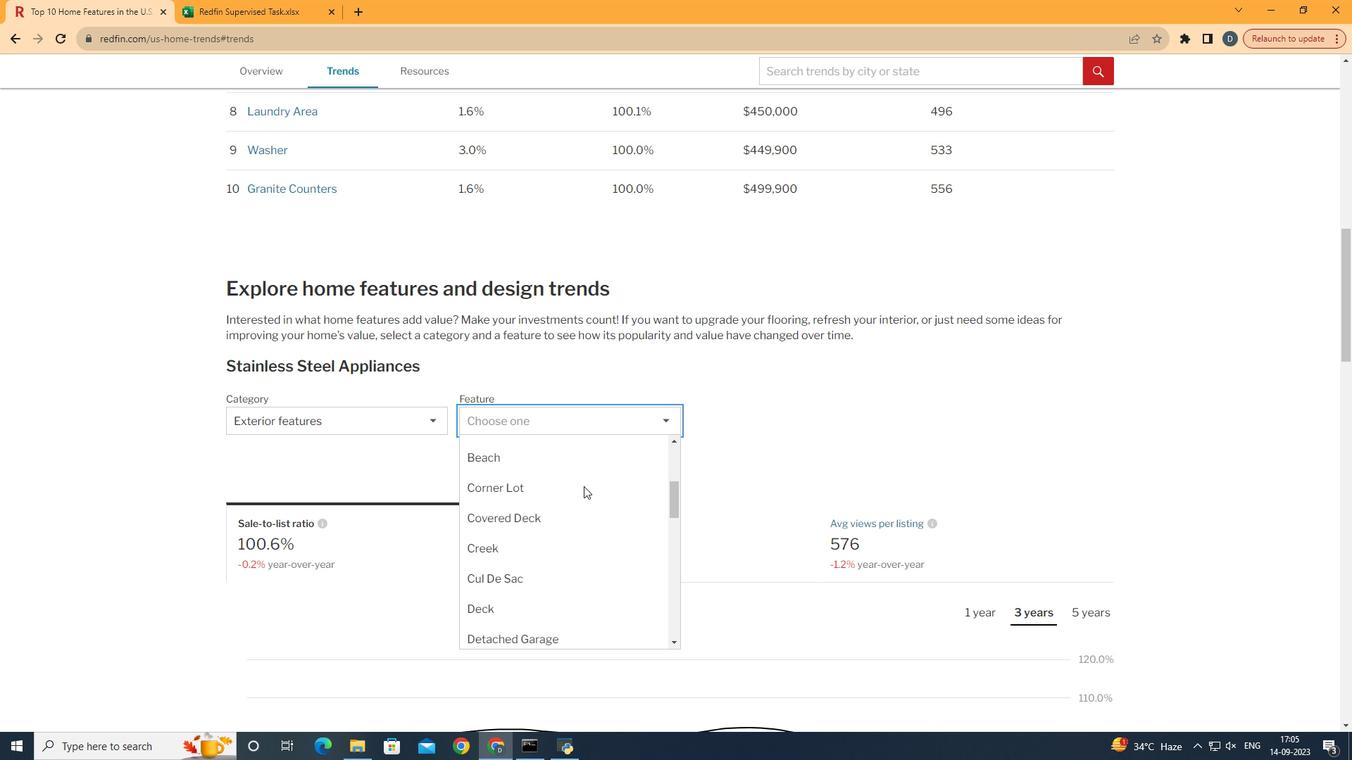 
Action: Mouse scrolled (580, 482) with delta (0, 0)
Screenshot: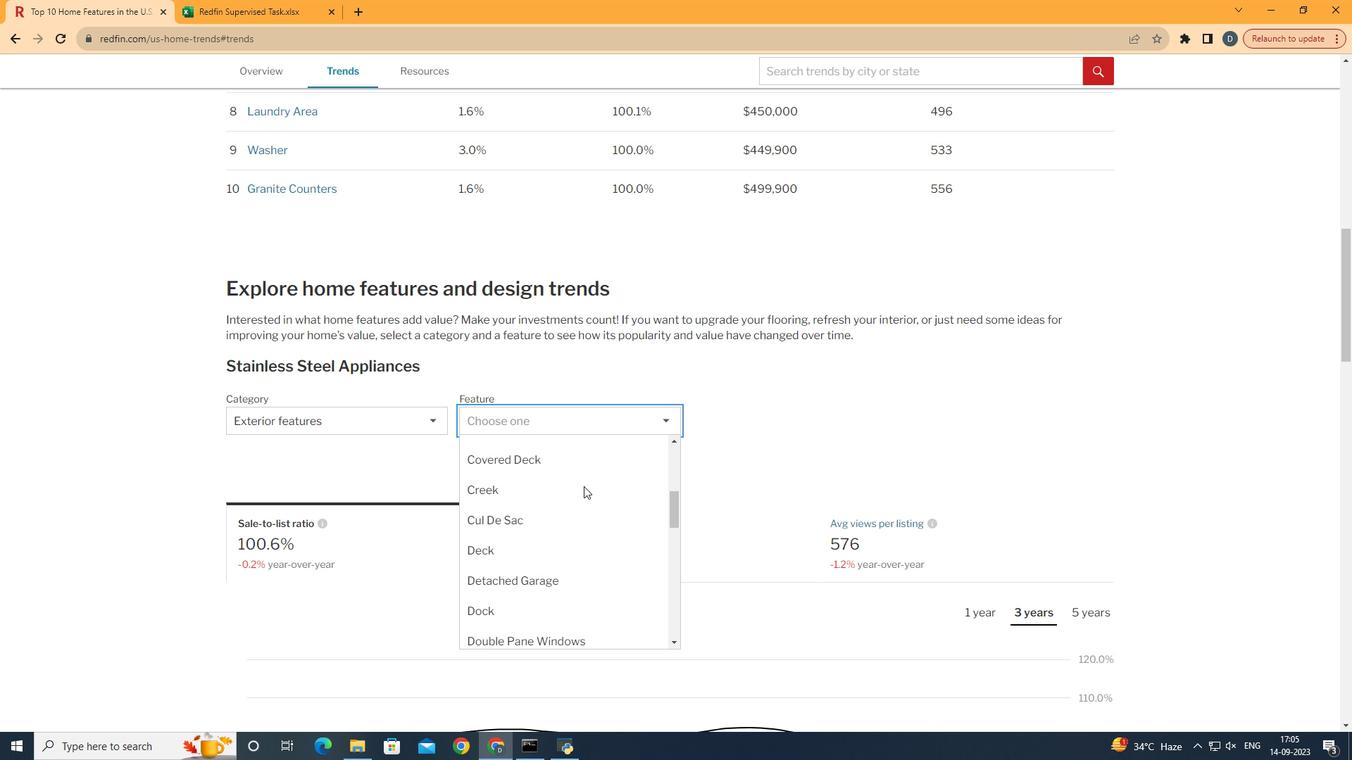 
Action: Mouse scrolled (580, 482) with delta (0, 0)
Screenshot: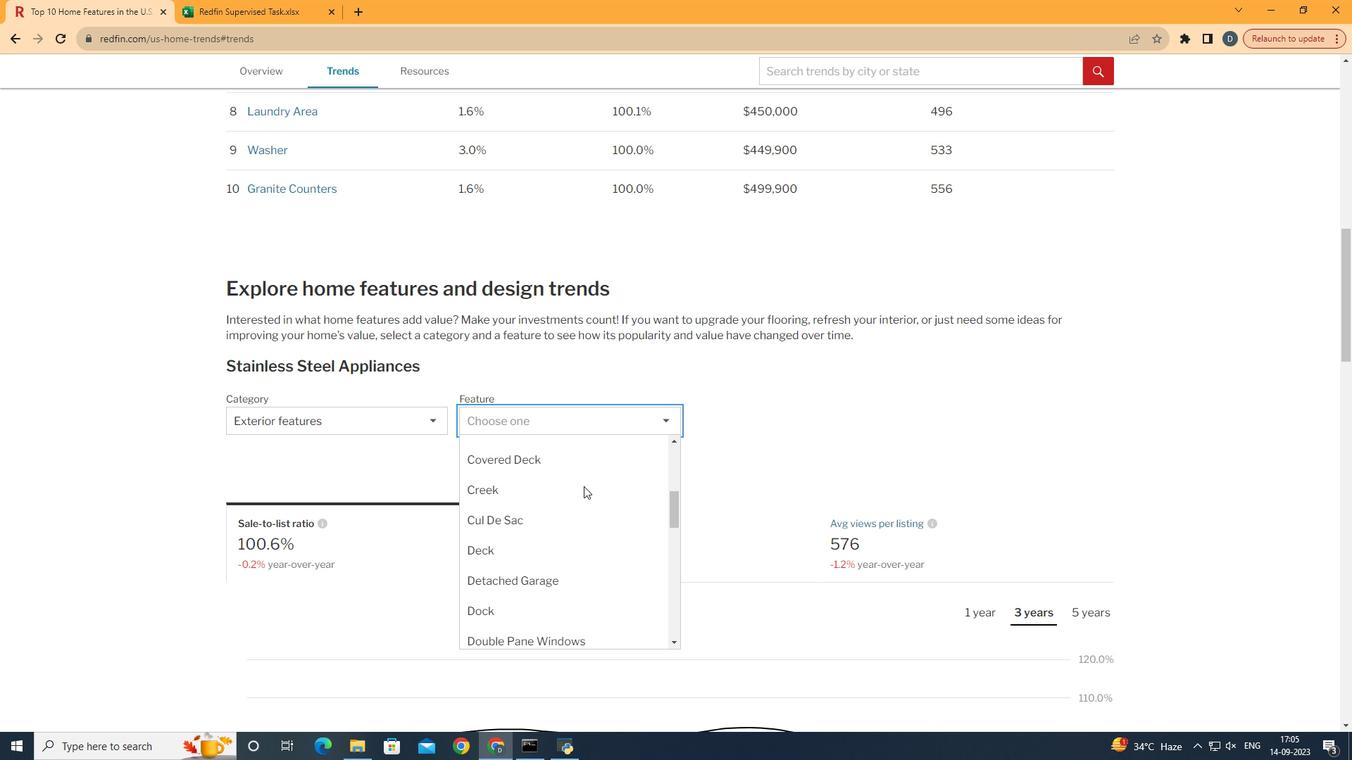 
Action: Mouse scrolled (580, 482) with delta (0, 0)
Screenshot: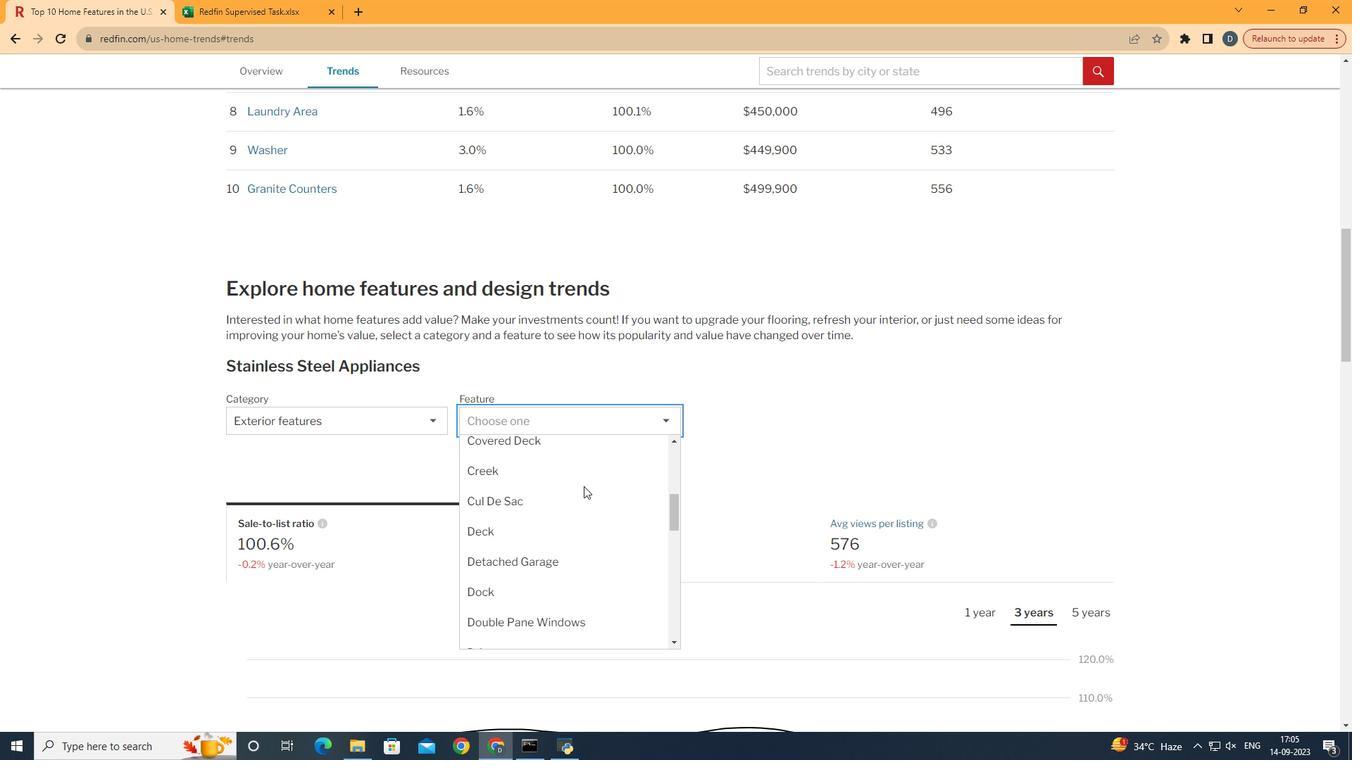 
Action: Mouse moved to (571, 509)
Screenshot: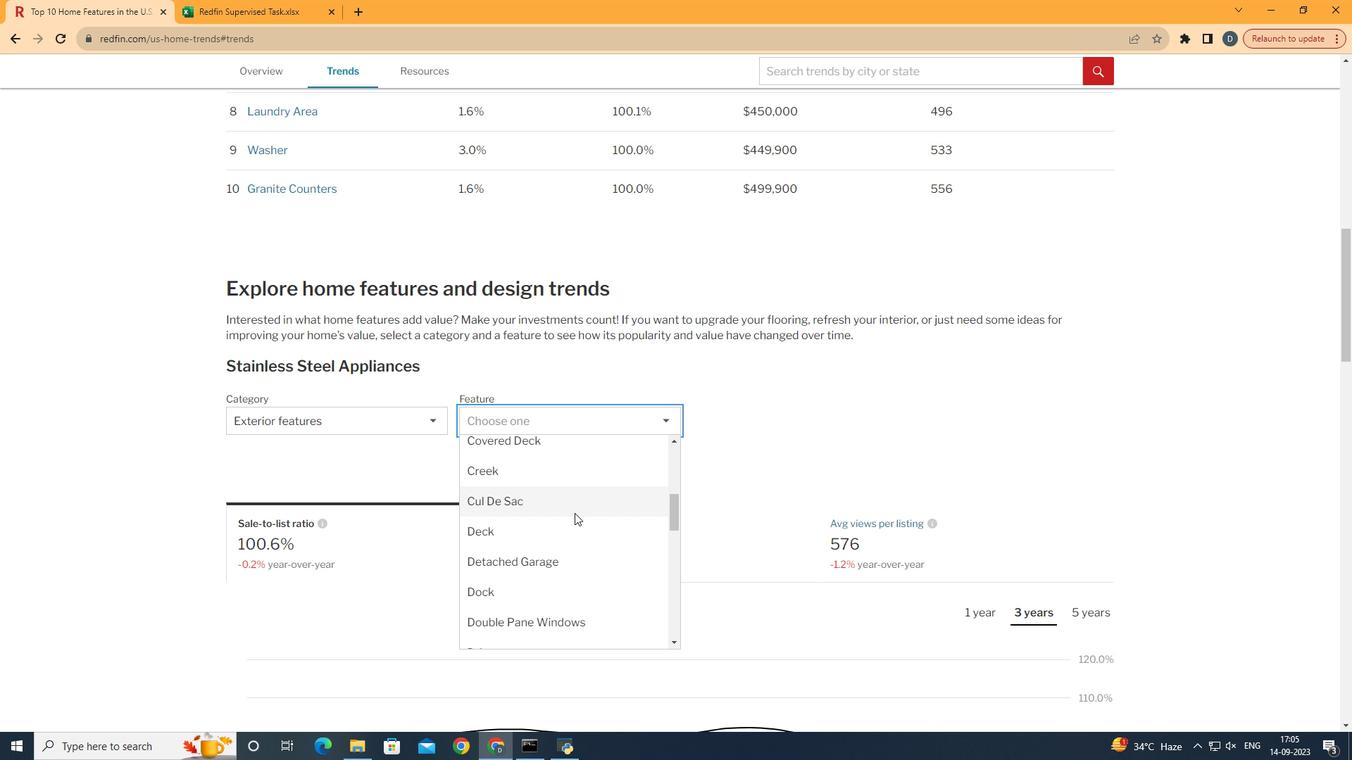 
Action: Mouse scrolled (571, 509) with delta (0, 0)
Screenshot: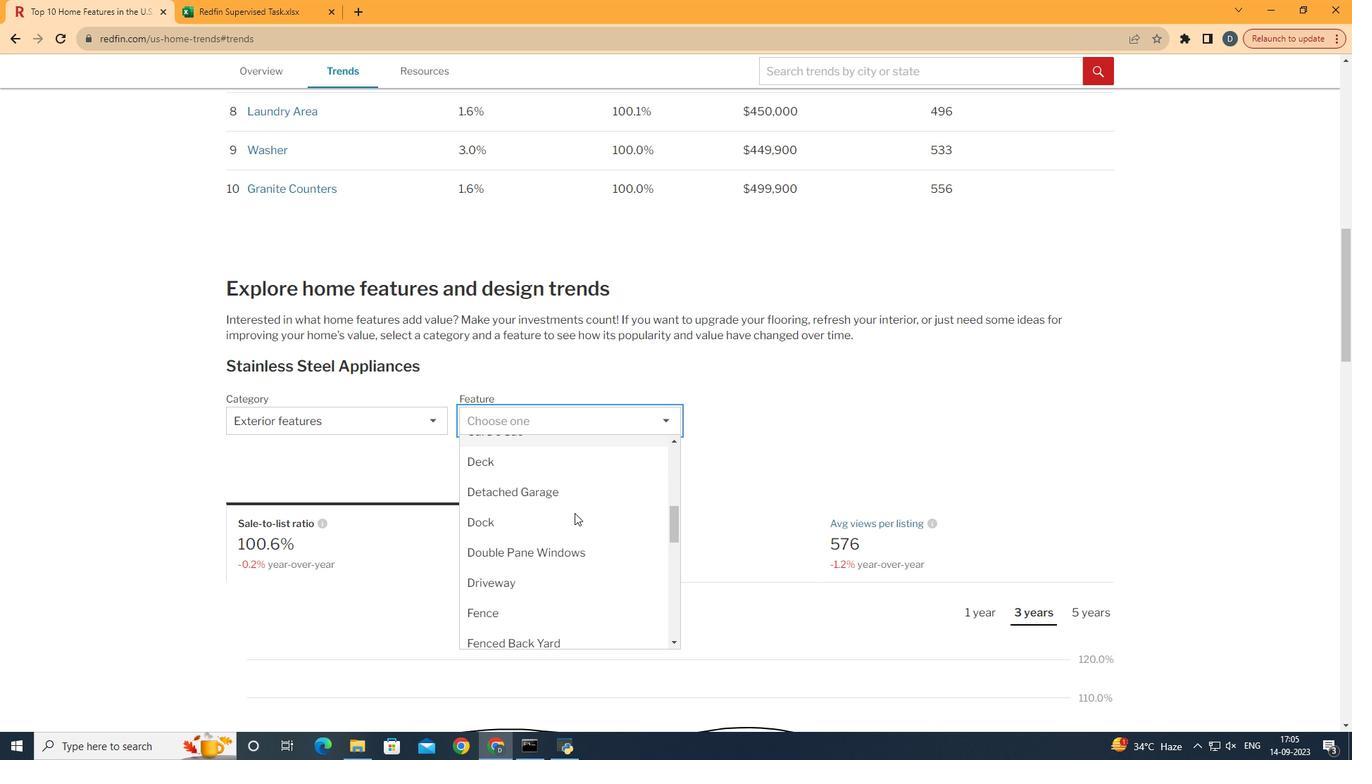 
Action: Mouse moved to (557, 565)
Screenshot: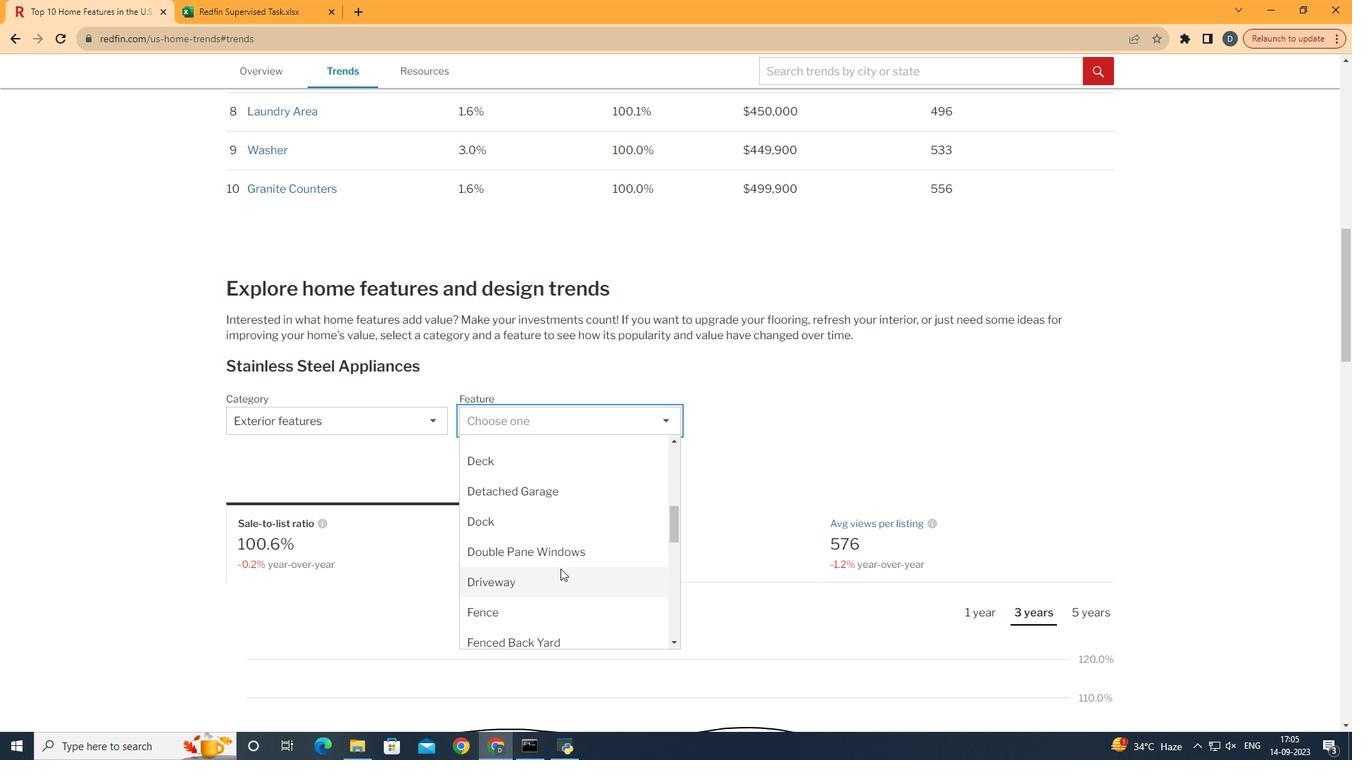 
Action: Mouse scrolled (557, 564) with delta (0, 0)
Screenshot: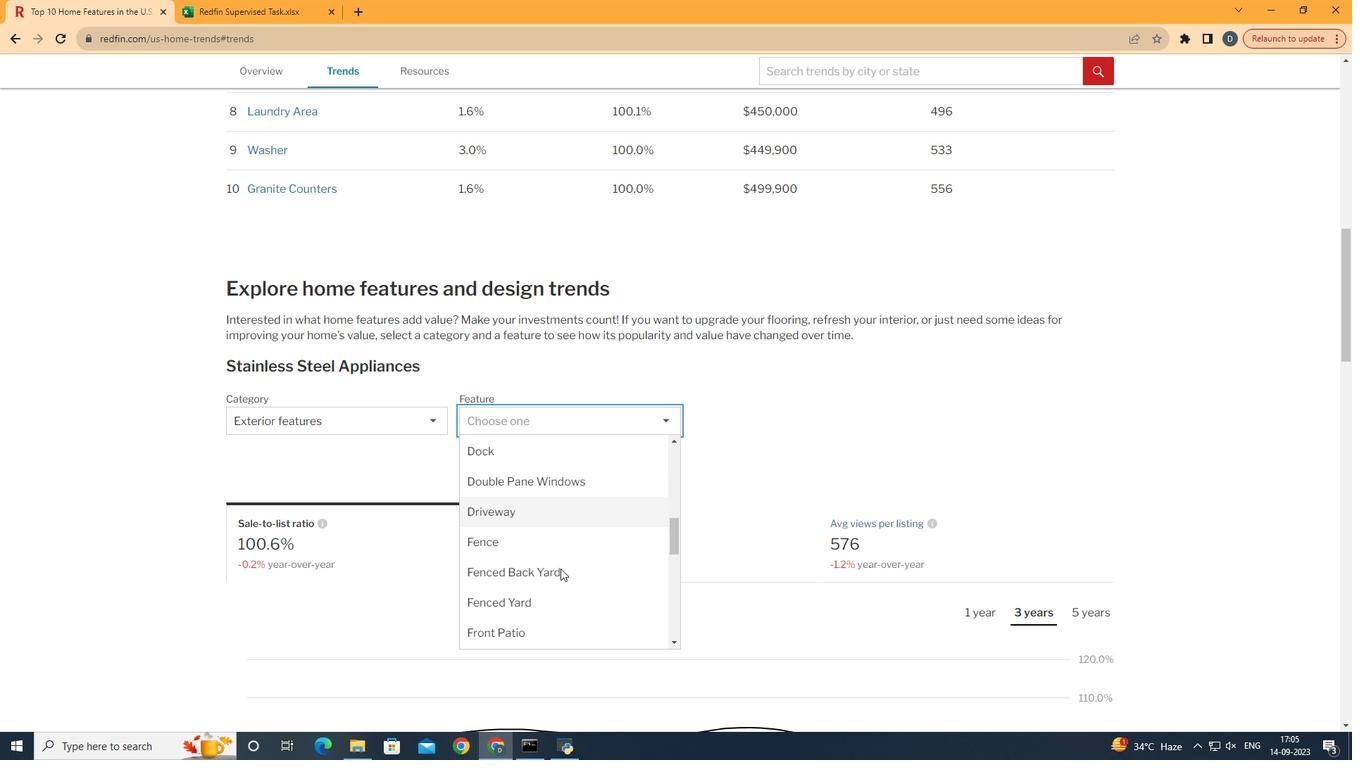 
Action: Mouse moved to (563, 565)
Screenshot: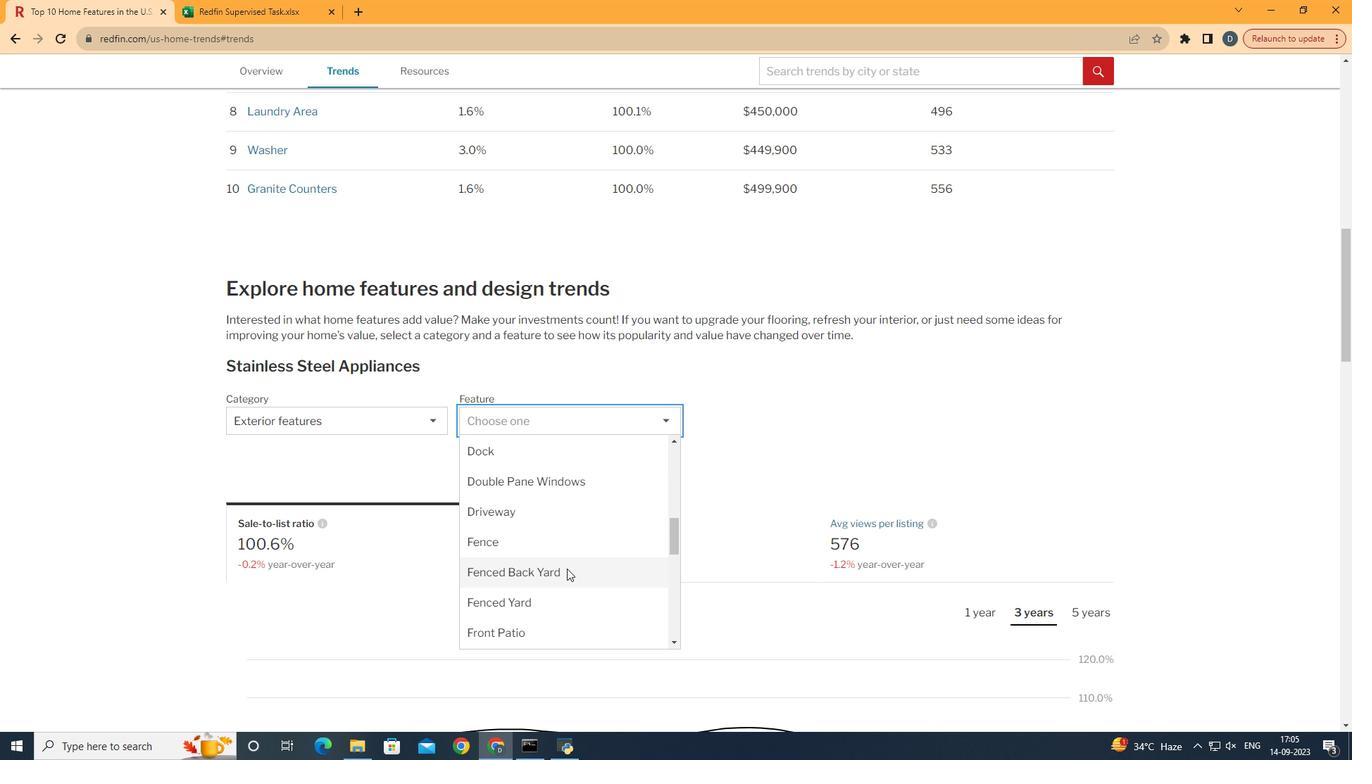
Action: Mouse pressed left at (563, 565)
Screenshot: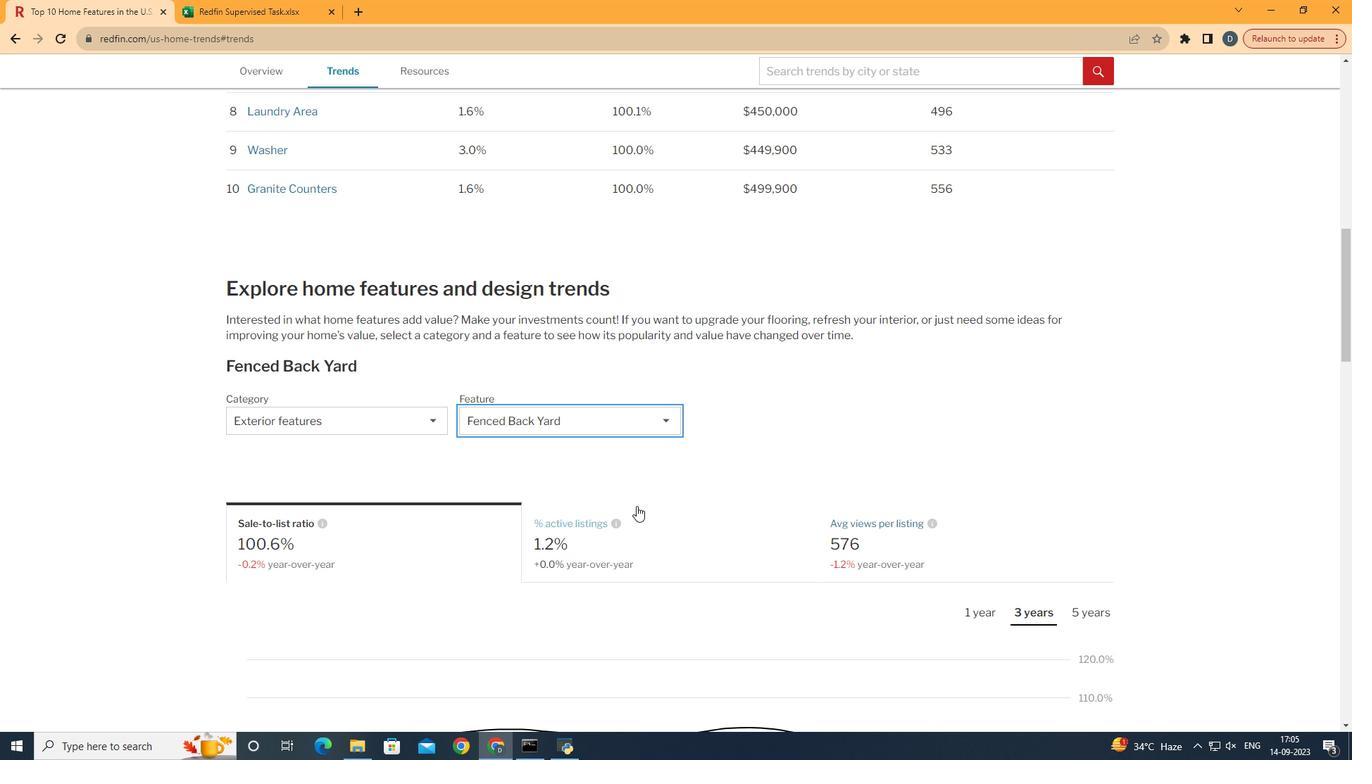 
Action: Mouse moved to (693, 433)
Screenshot: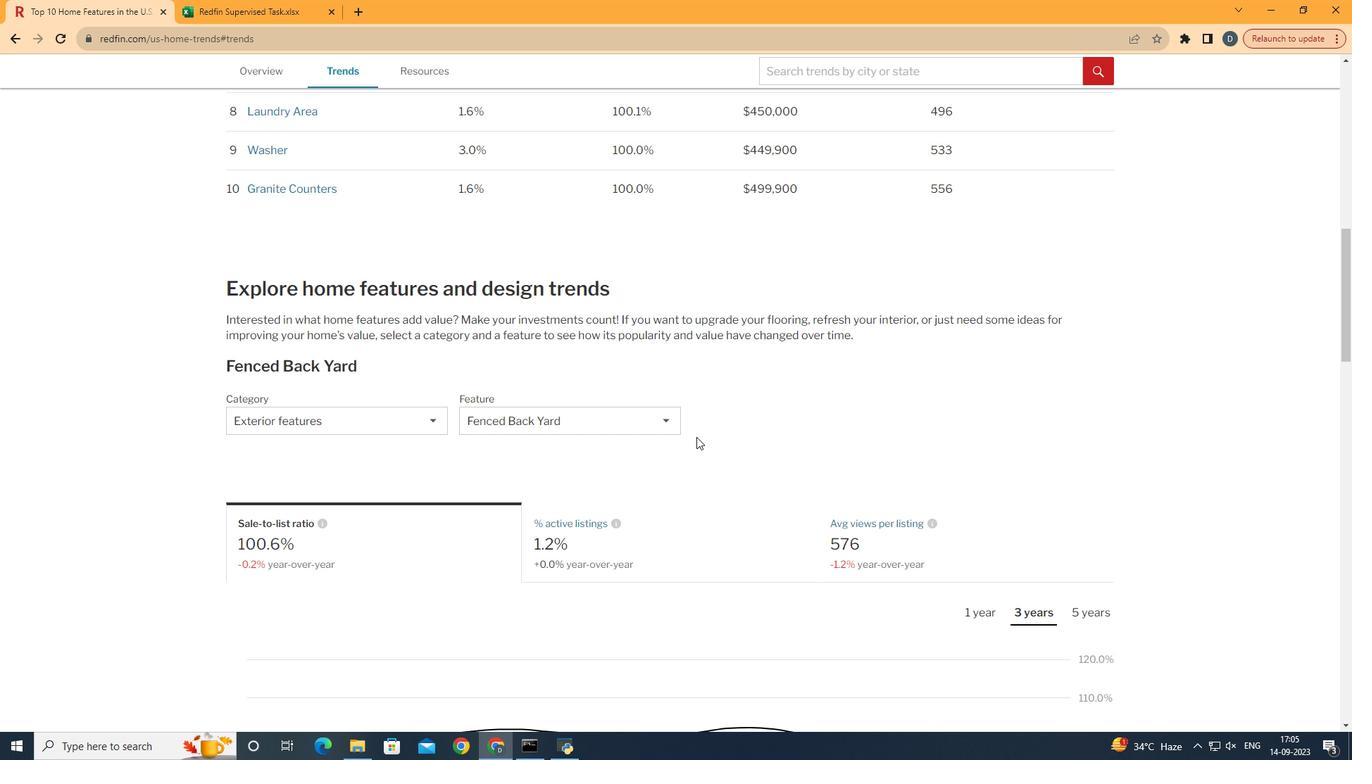 
Action: Mouse pressed left at (693, 433)
Screenshot: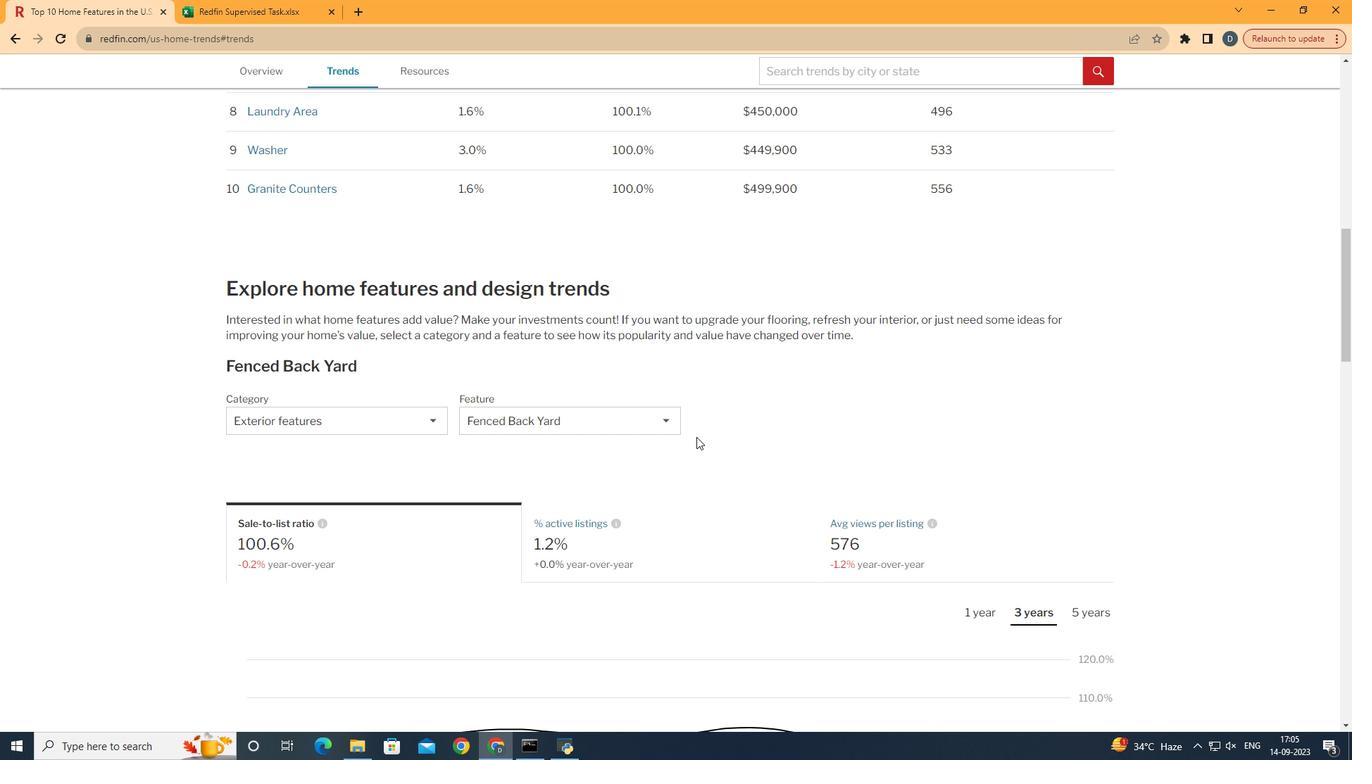 
Action: Mouse moved to (695, 433)
Screenshot: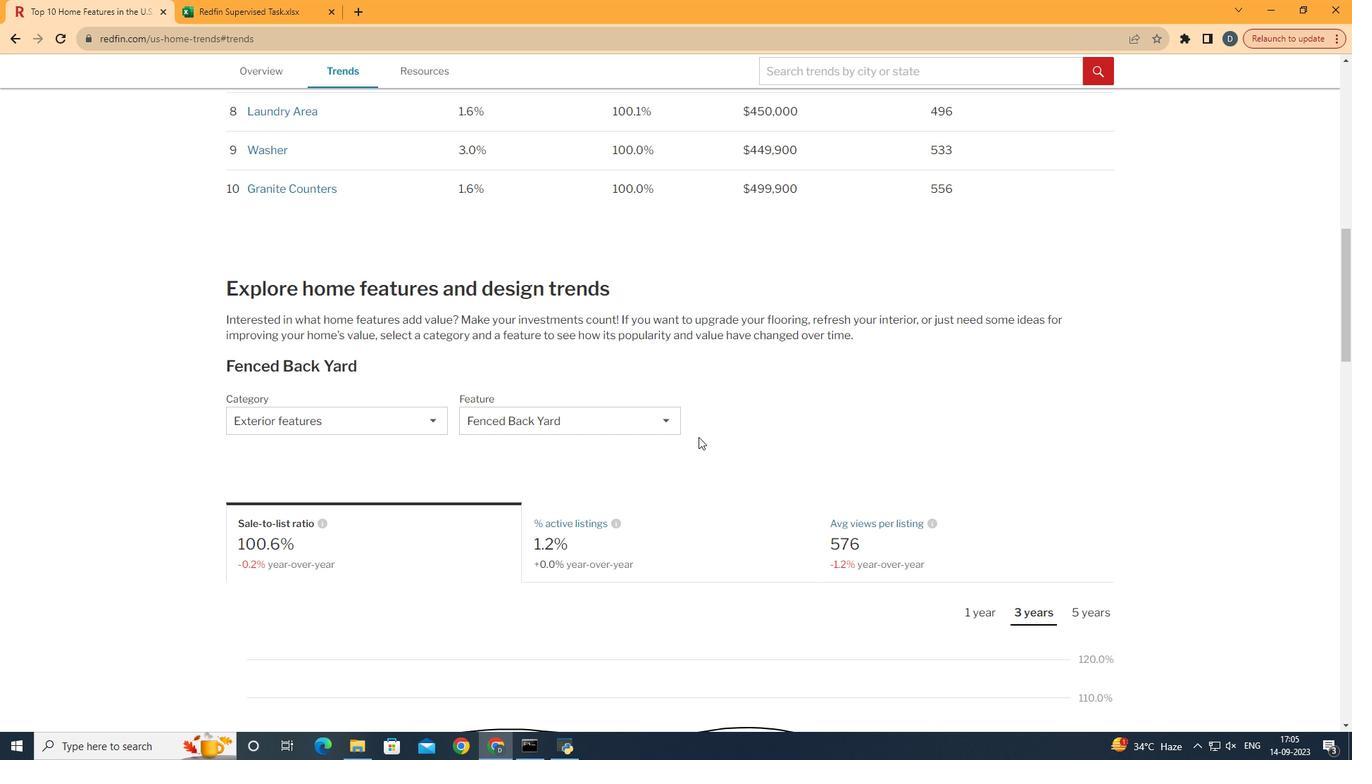 
Action: Mouse scrolled (695, 433) with delta (0, 0)
Screenshot: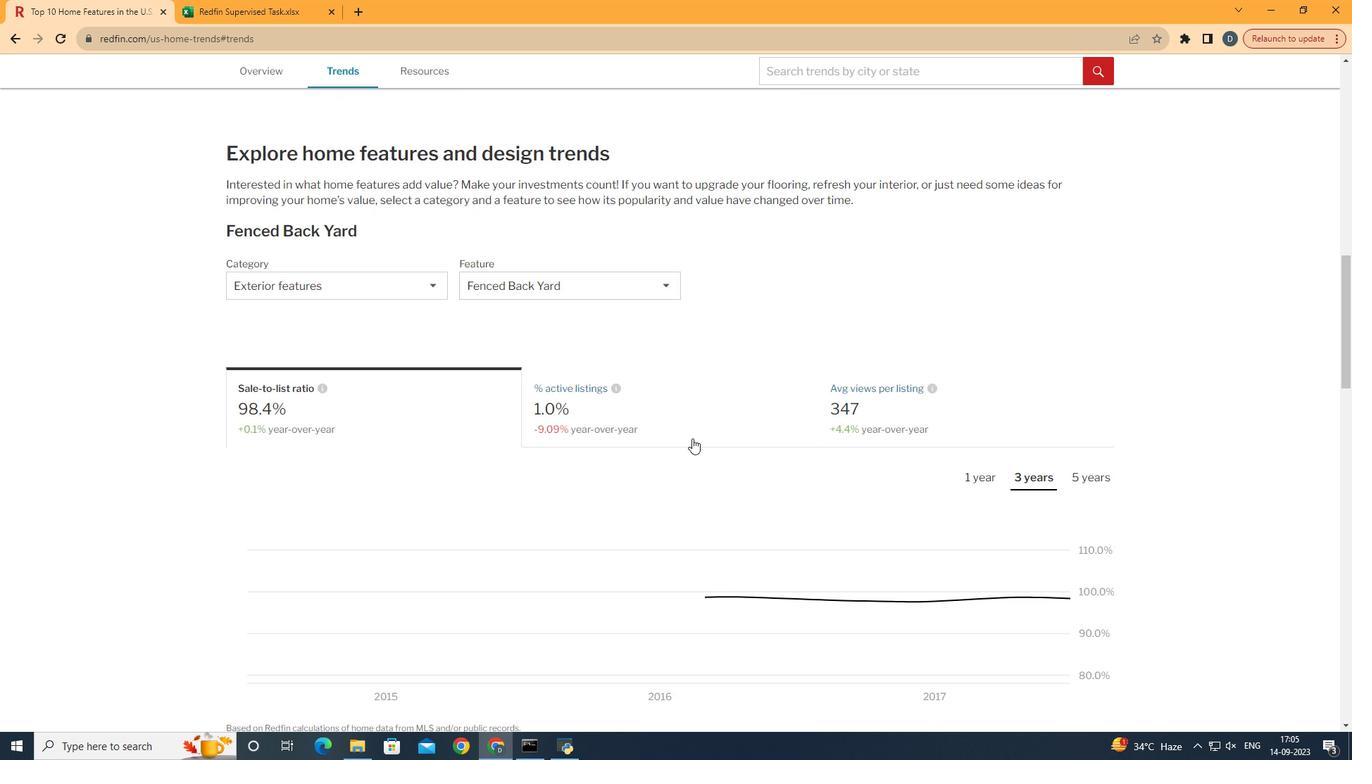 
Action: Mouse scrolled (695, 433) with delta (0, 0)
Screenshot: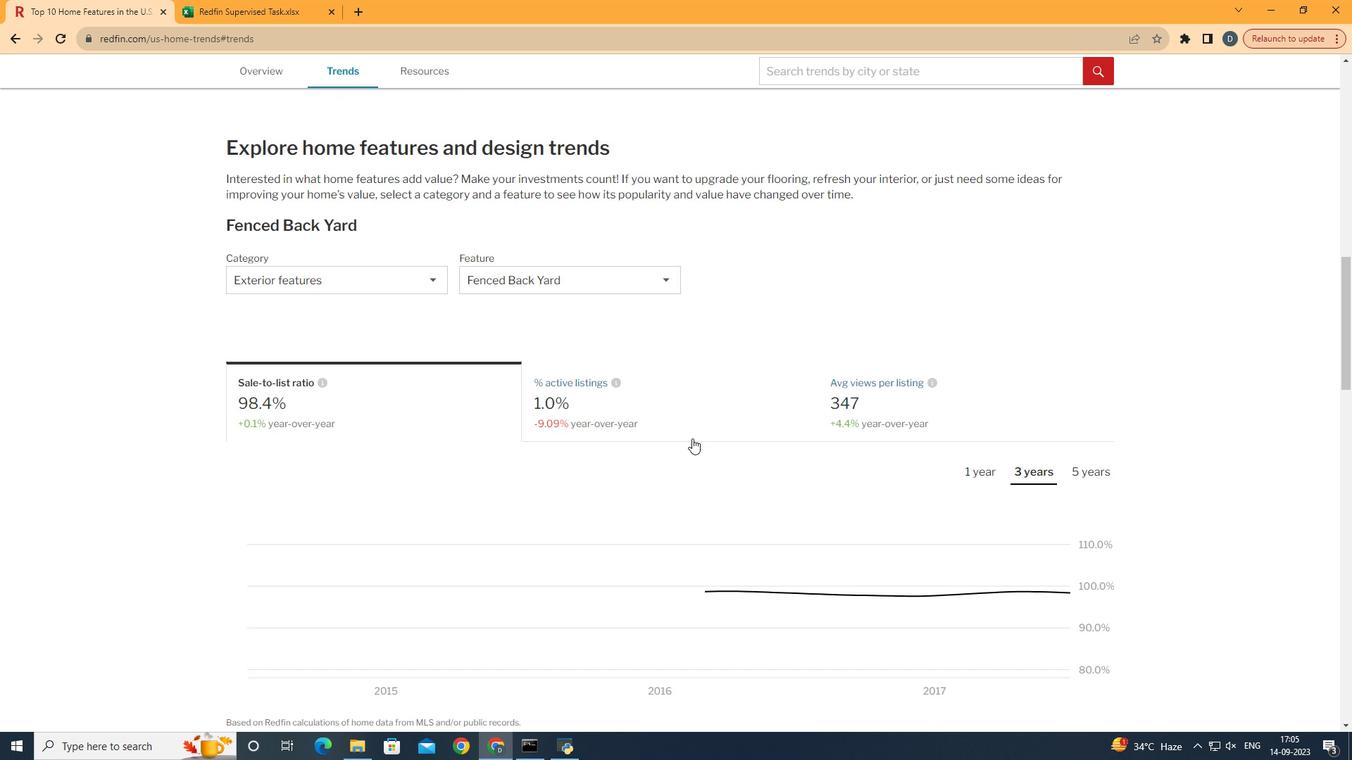 
Action: Mouse moved to (757, 420)
Screenshot: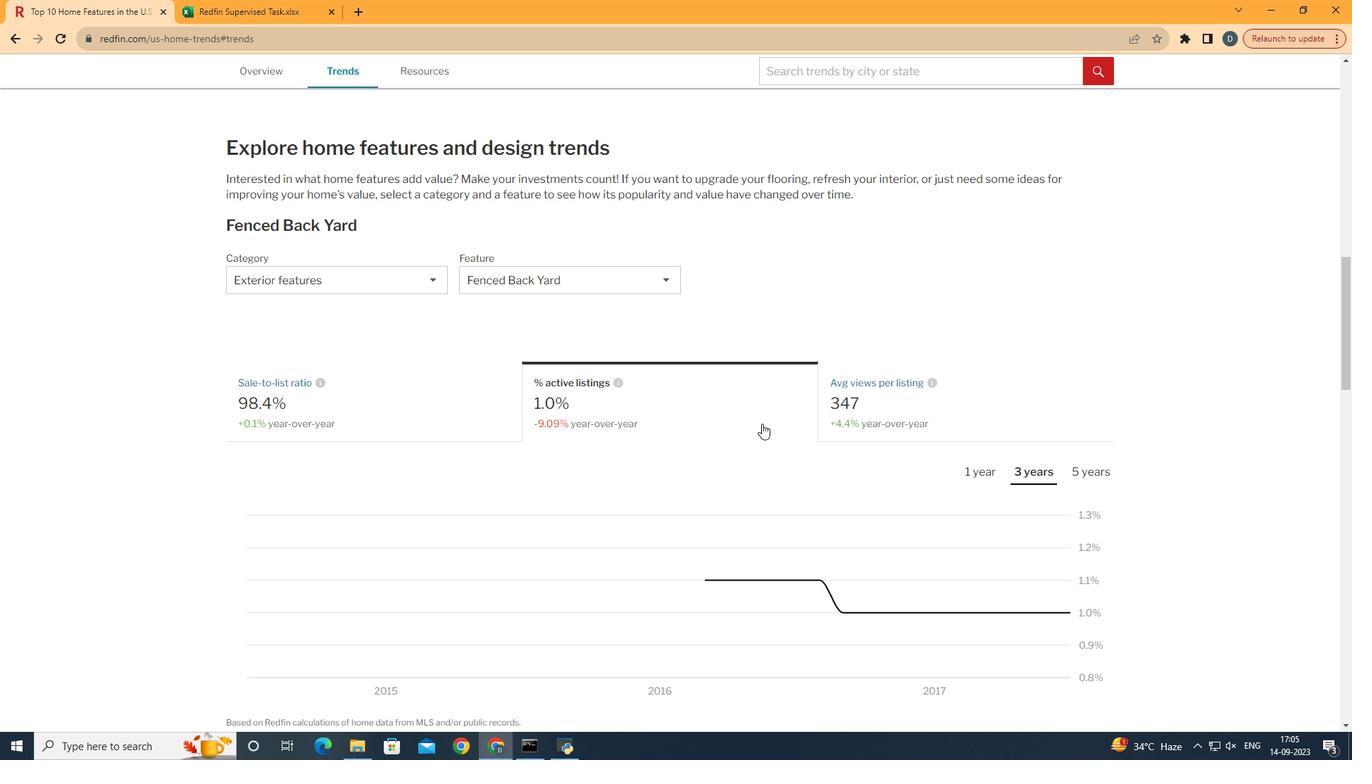 
Action: Mouse pressed left at (757, 420)
Screenshot: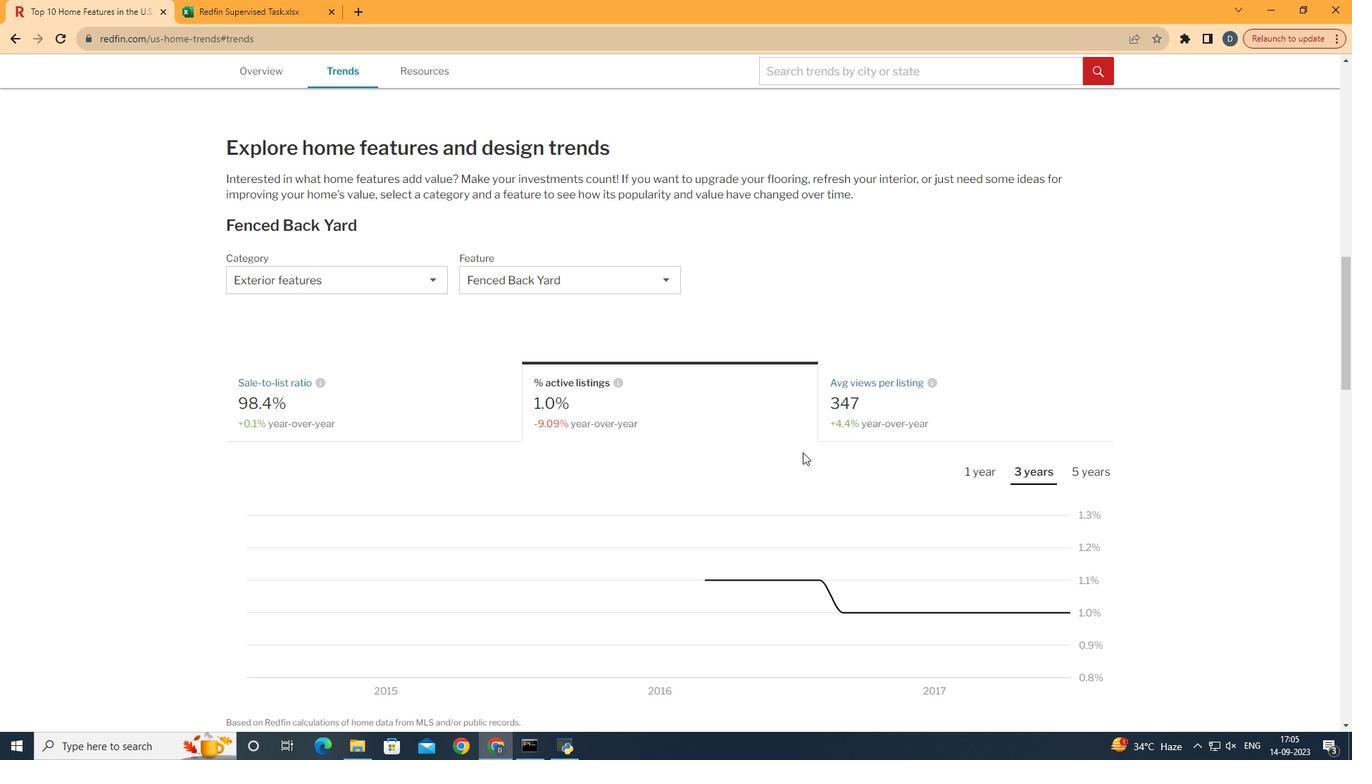 
Action: Mouse moved to (969, 469)
Screenshot: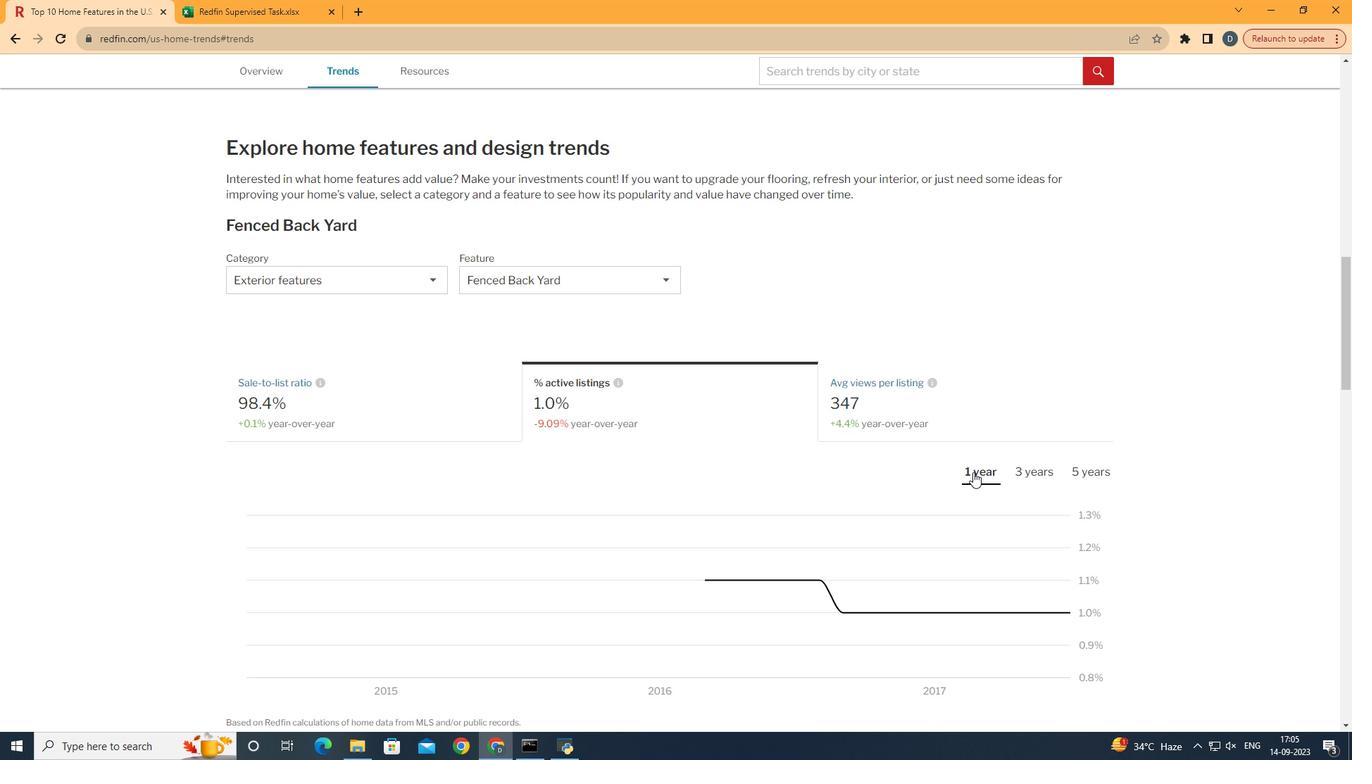 
Action: Mouse pressed left at (969, 469)
Screenshot: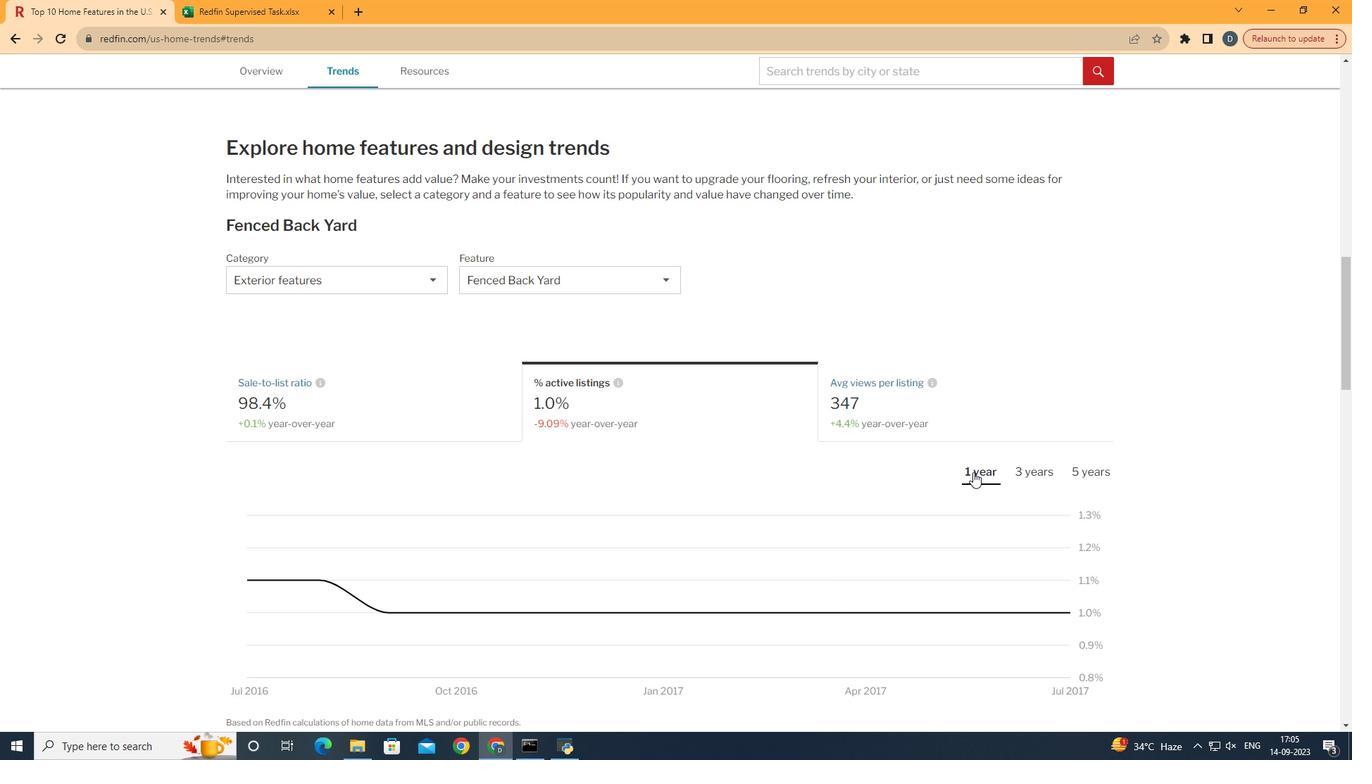 
